 Task: Look for space in Salta, Argentina from 2nd June, 2023 to 9th June, 2023 for 5 adults in price range Rs.7000 to Rs.13000. Place can be shared room with 2 bedrooms having 5 beds and 2 bathrooms. Property type can be flat. Amenities needed are: wifi, heating, . Booking option can be shelf check-in. Required host language is English.
Action: Mouse moved to (396, 80)
Screenshot: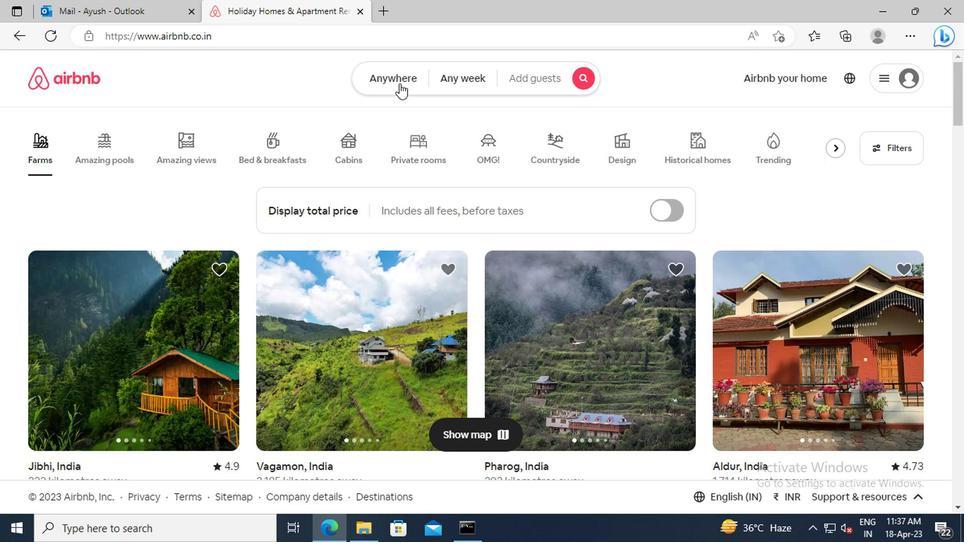 
Action: Mouse pressed left at (396, 80)
Screenshot: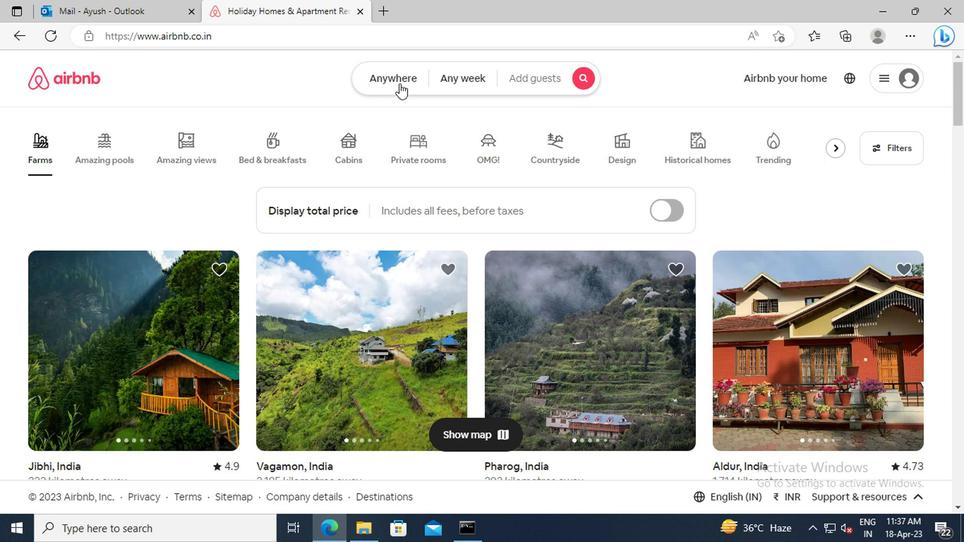 
Action: Mouse moved to (273, 136)
Screenshot: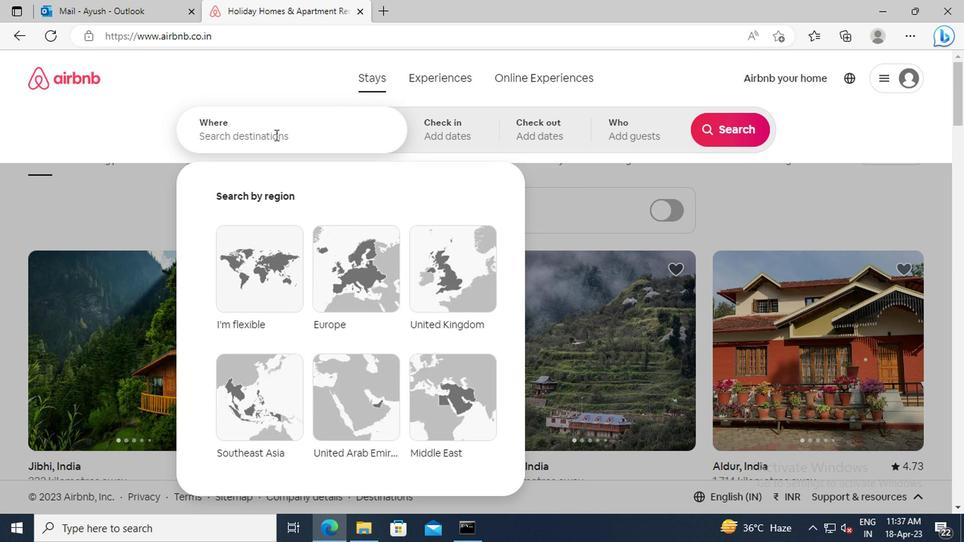 
Action: Mouse pressed left at (273, 136)
Screenshot: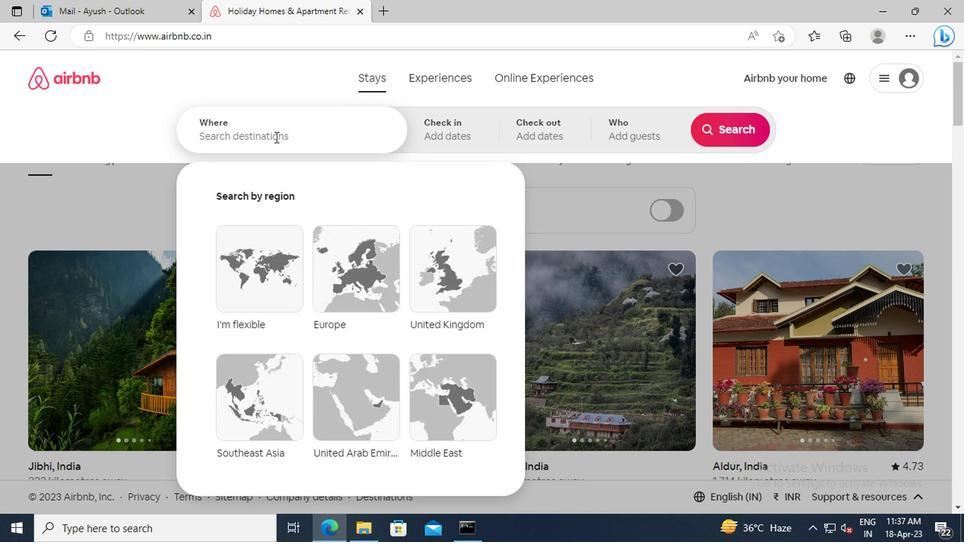 
Action: Key pressed <Key.shift>SALTA,<Key.space><Key.shift_r>ARGENTINA<Key.enter>
Screenshot: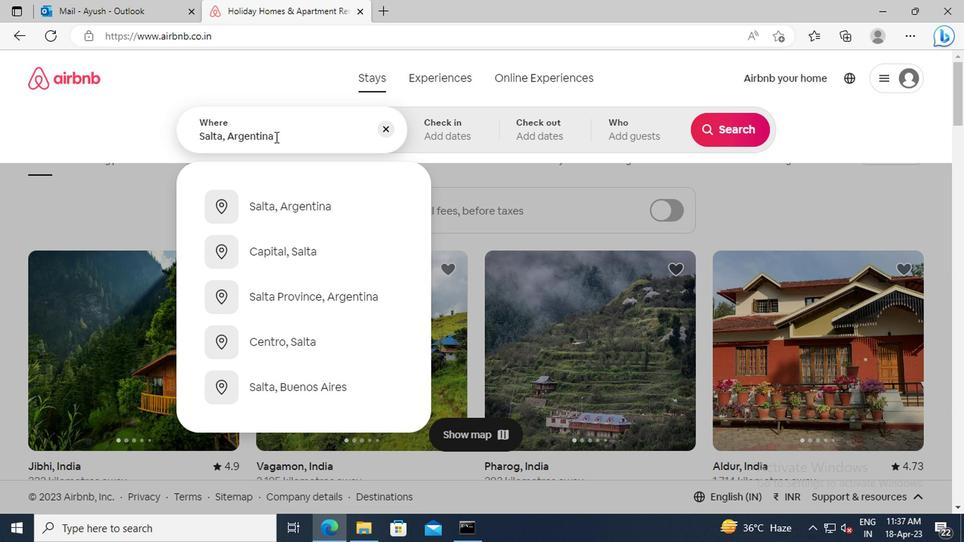 
Action: Mouse moved to (717, 247)
Screenshot: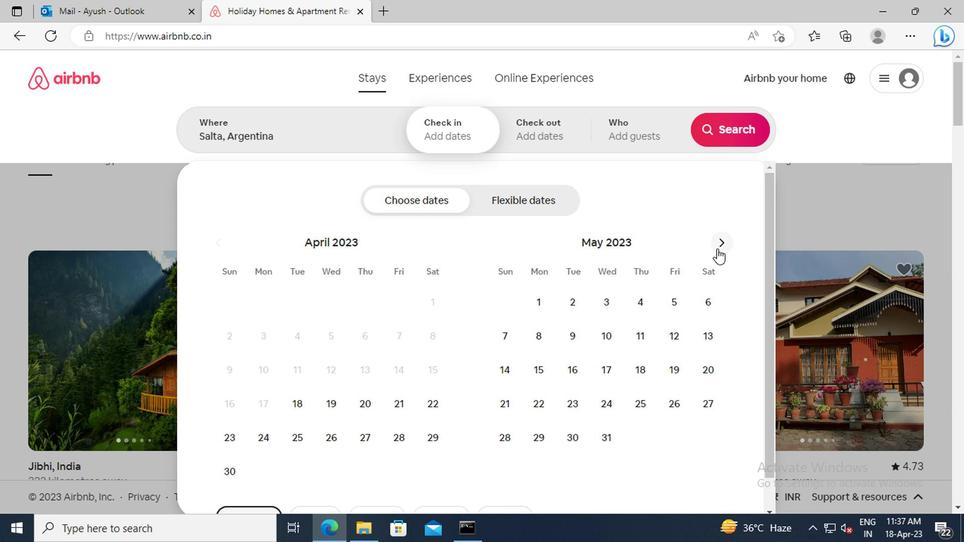 
Action: Mouse pressed left at (717, 247)
Screenshot: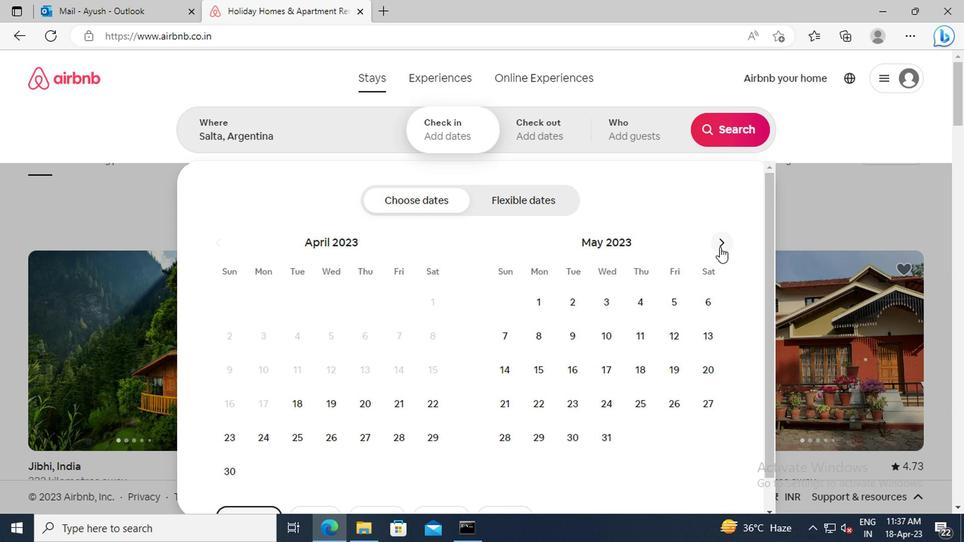 
Action: Mouse moved to (672, 302)
Screenshot: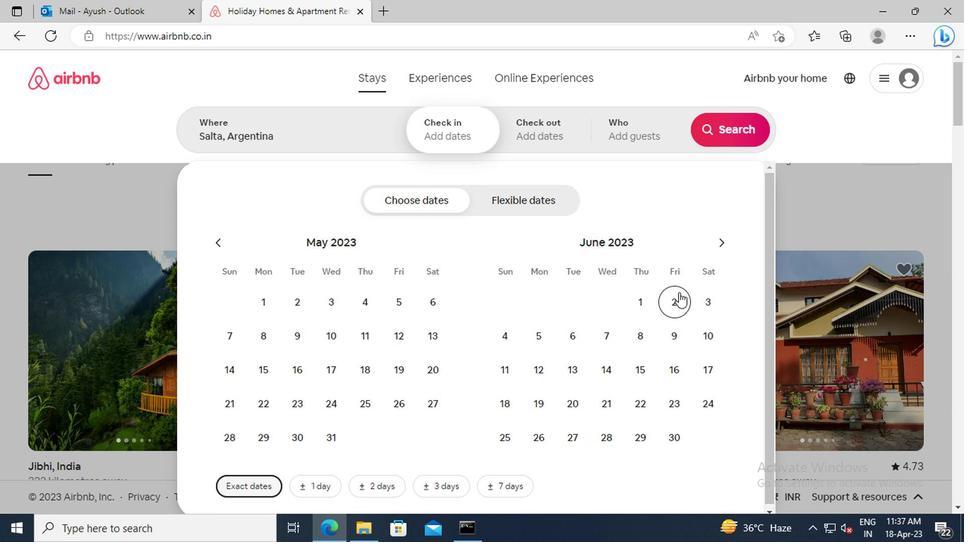 
Action: Mouse pressed left at (672, 302)
Screenshot: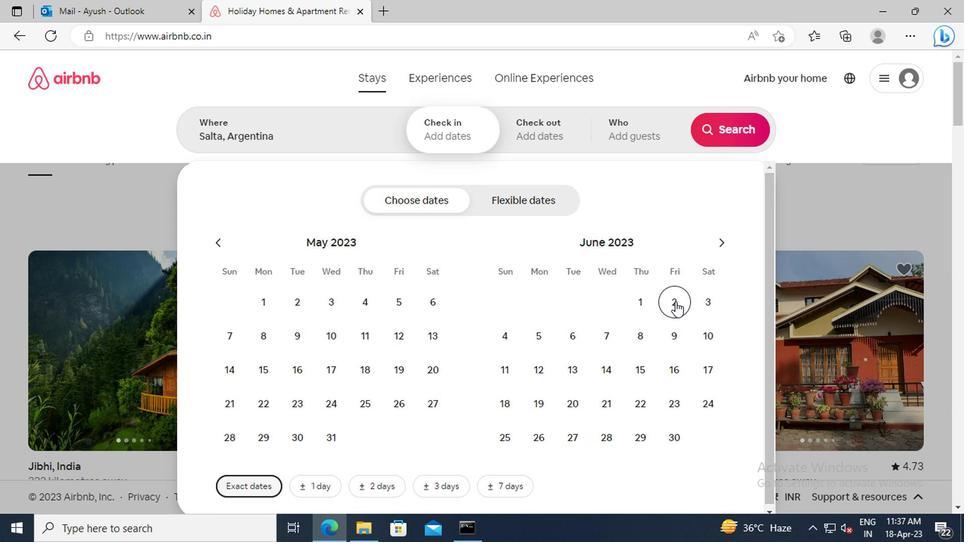 
Action: Mouse moved to (670, 340)
Screenshot: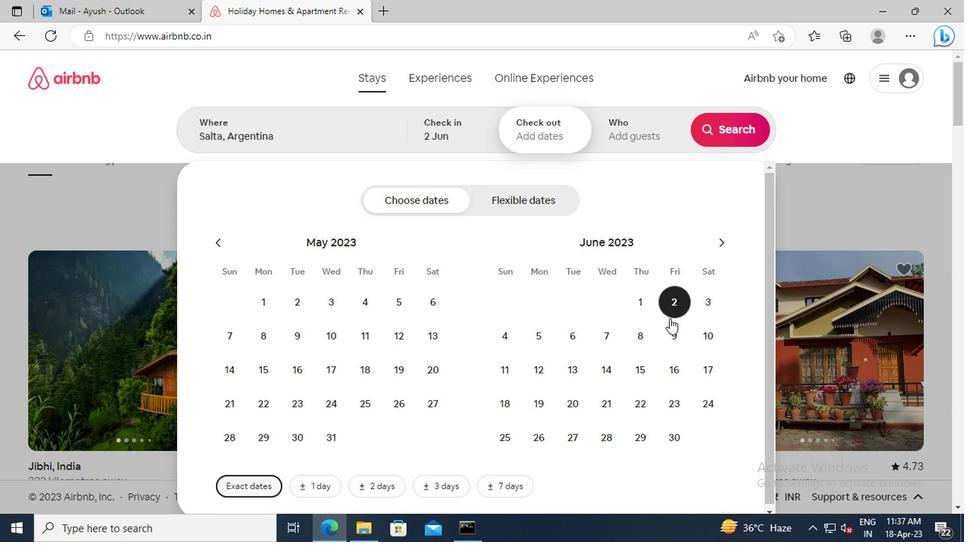 
Action: Mouse pressed left at (670, 340)
Screenshot: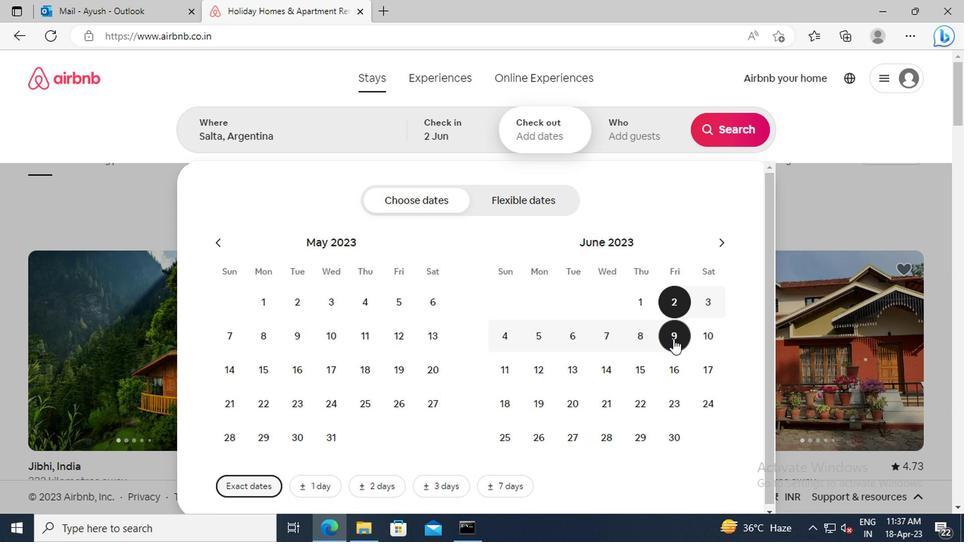 
Action: Mouse moved to (623, 133)
Screenshot: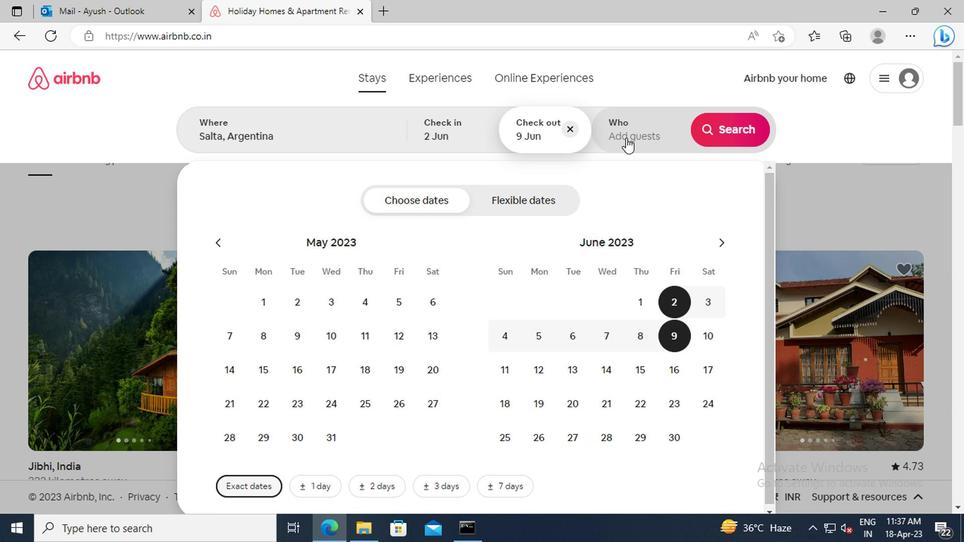 
Action: Mouse pressed left at (623, 133)
Screenshot: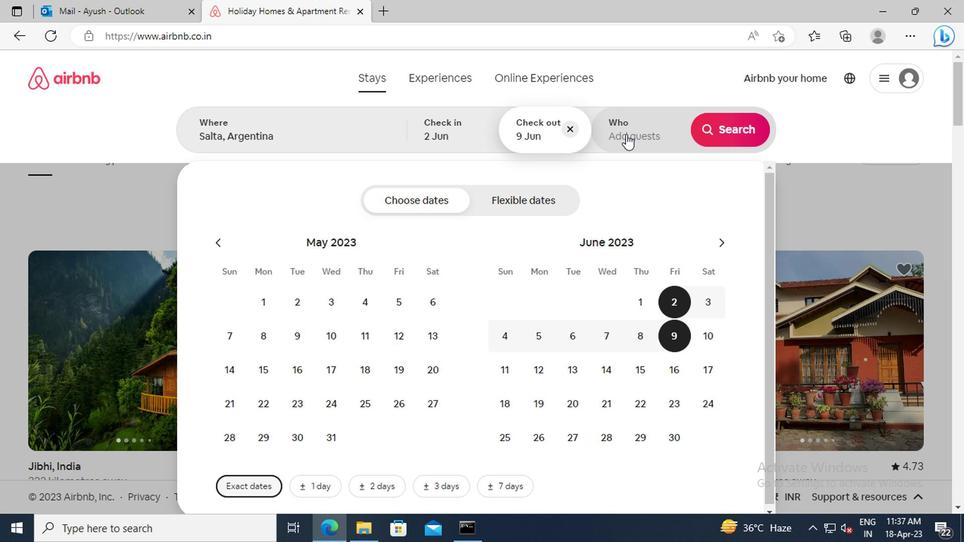 
Action: Mouse moved to (726, 204)
Screenshot: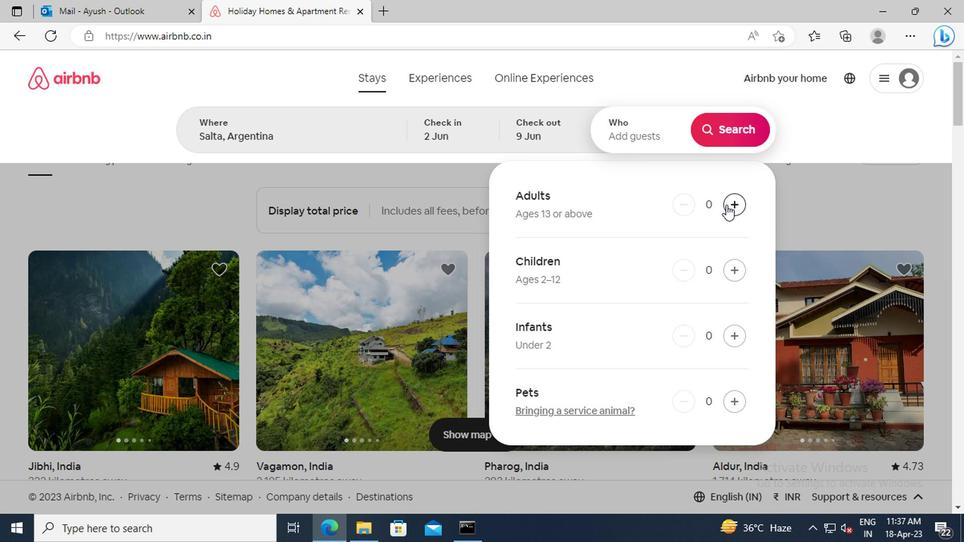 
Action: Mouse pressed left at (726, 204)
Screenshot: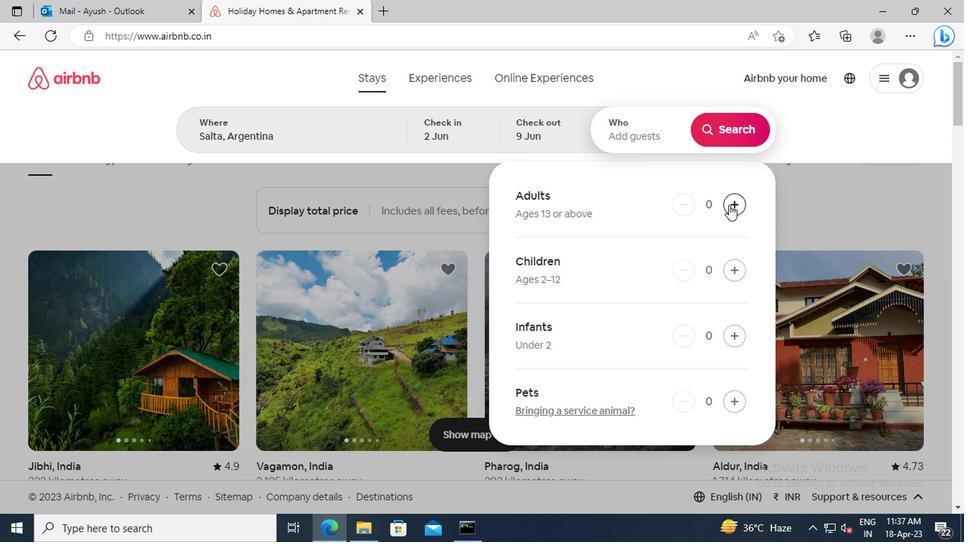 
Action: Mouse pressed left at (726, 204)
Screenshot: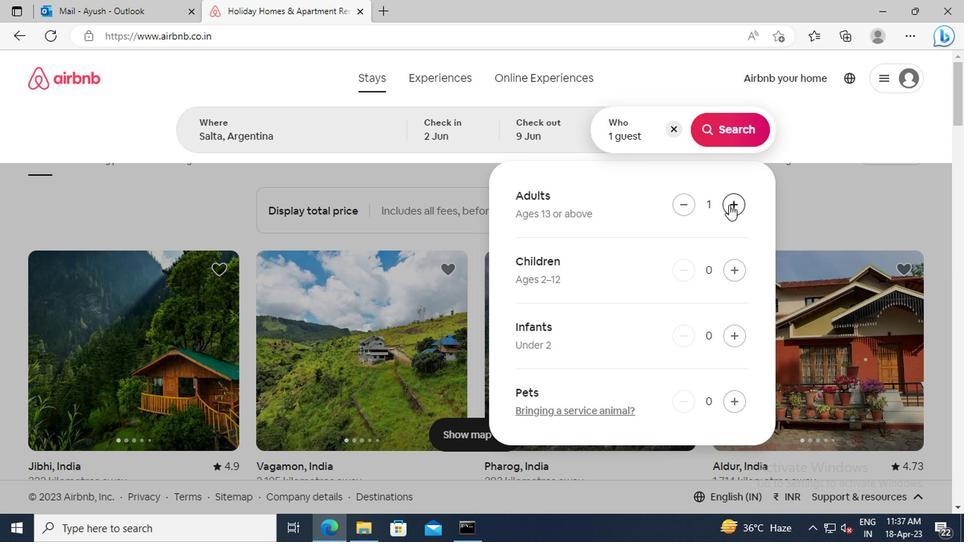 
Action: Mouse pressed left at (726, 204)
Screenshot: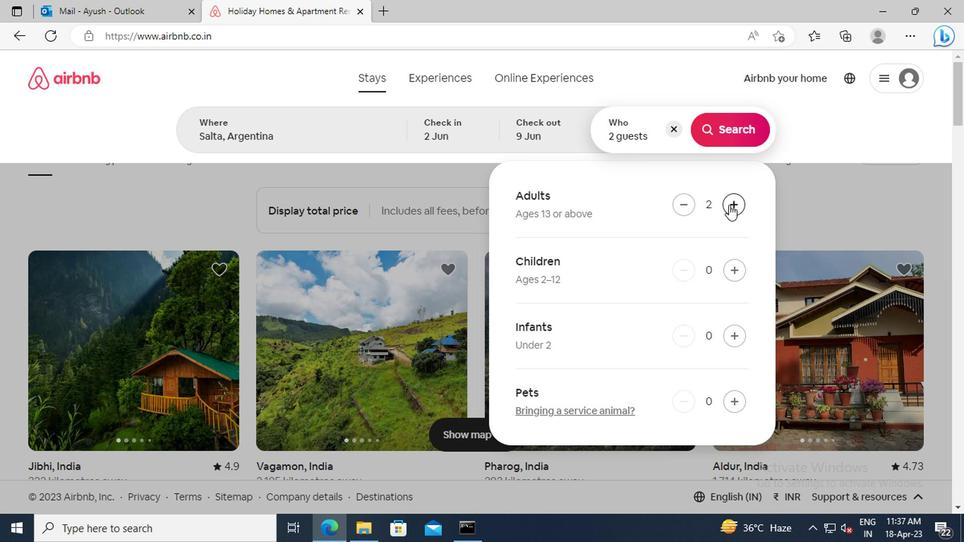 
Action: Mouse pressed left at (726, 204)
Screenshot: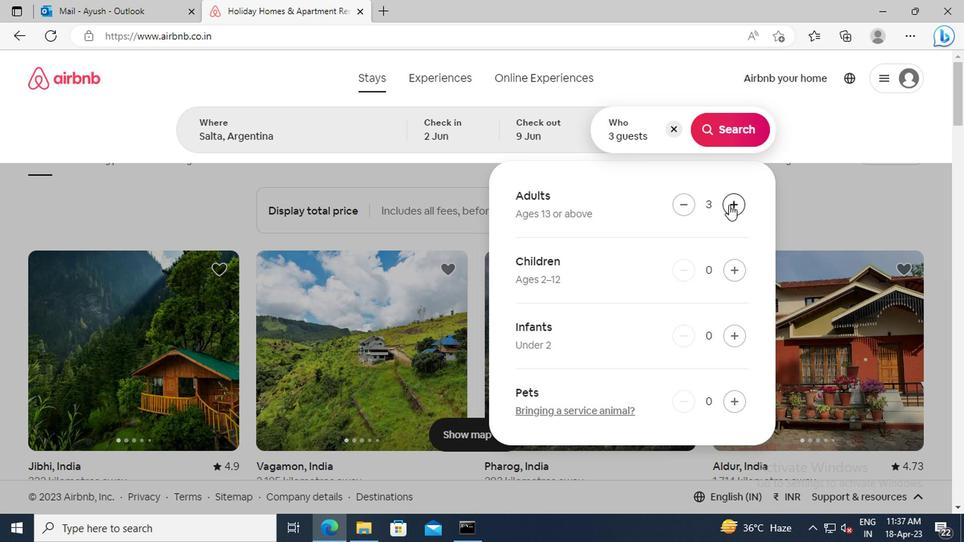 
Action: Mouse pressed left at (726, 204)
Screenshot: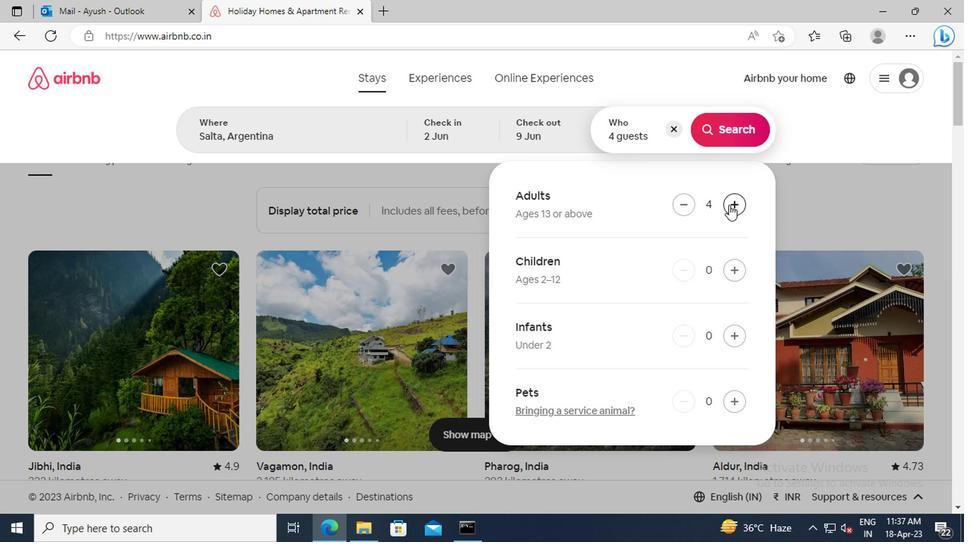 
Action: Mouse moved to (721, 129)
Screenshot: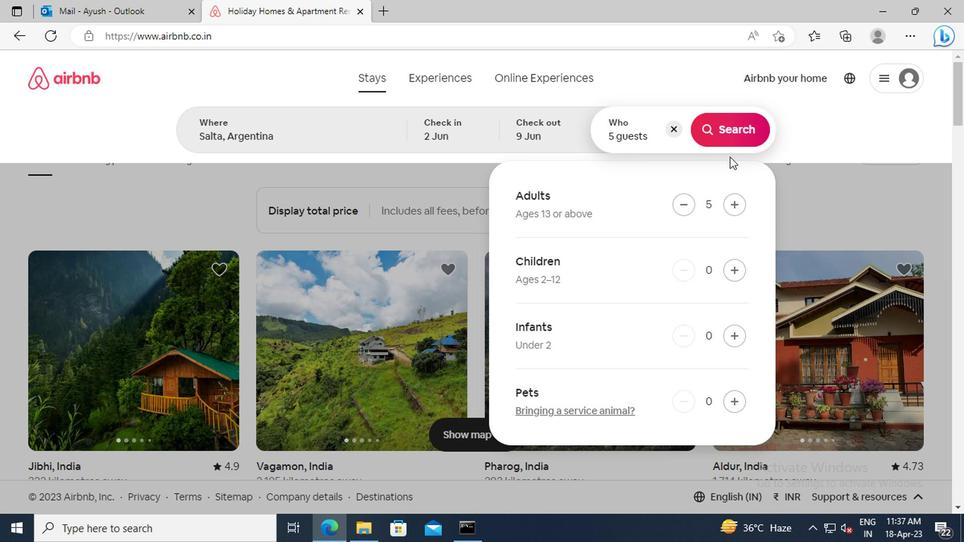 
Action: Mouse pressed left at (721, 129)
Screenshot: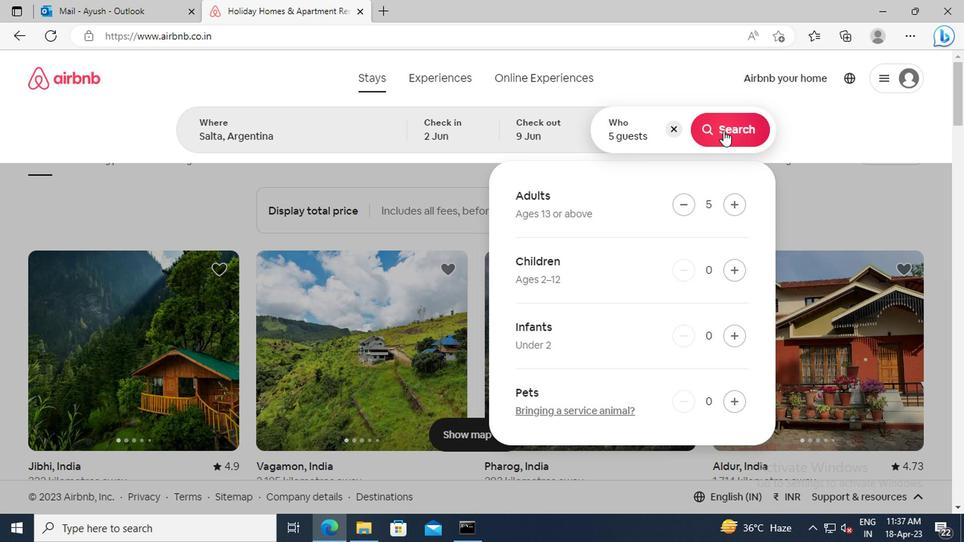 
Action: Mouse moved to (894, 134)
Screenshot: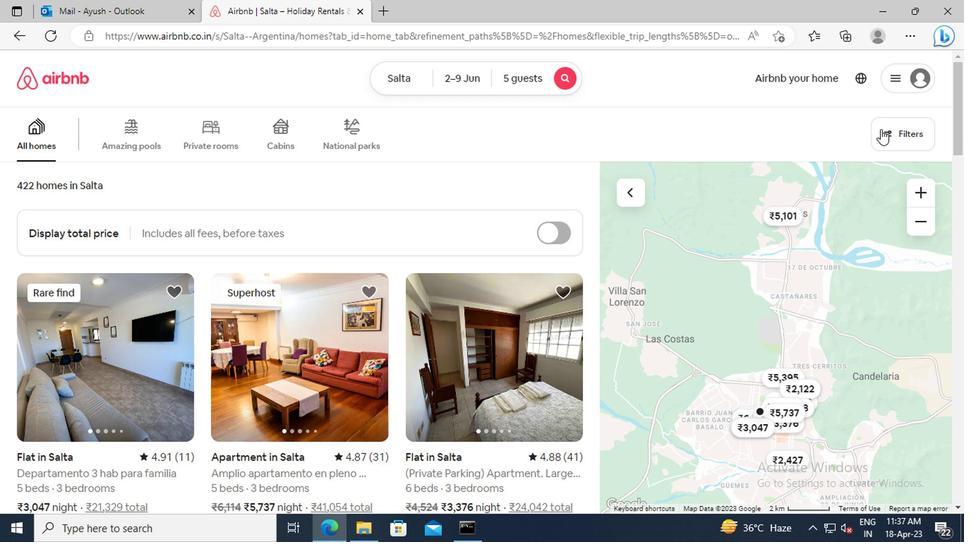 
Action: Mouse pressed left at (894, 134)
Screenshot: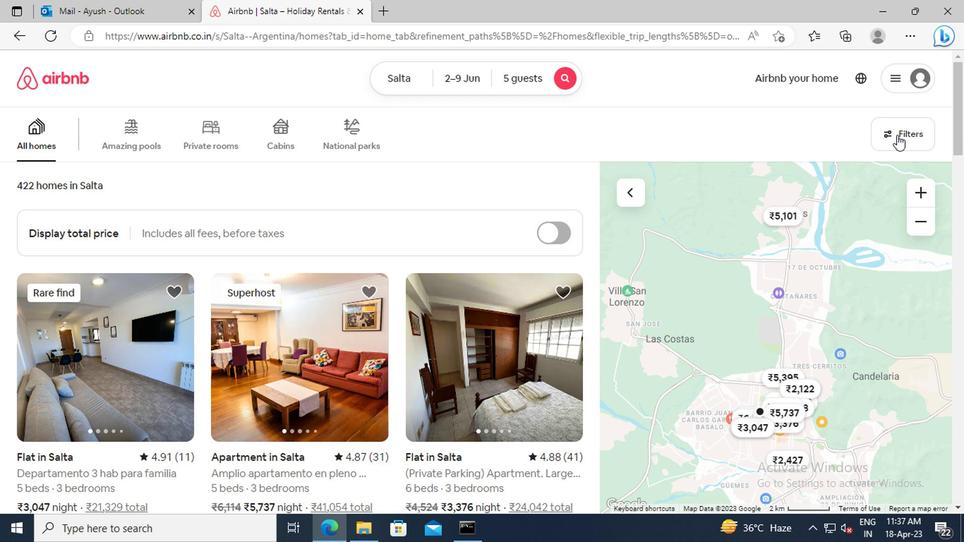 
Action: Mouse moved to (290, 316)
Screenshot: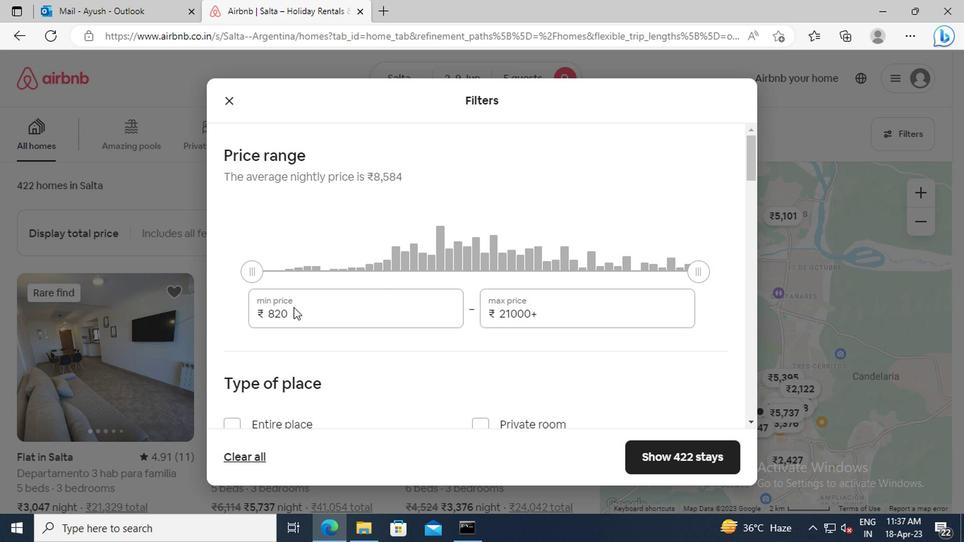 
Action: Mouse pressed left at (290, 316)
Screenshot: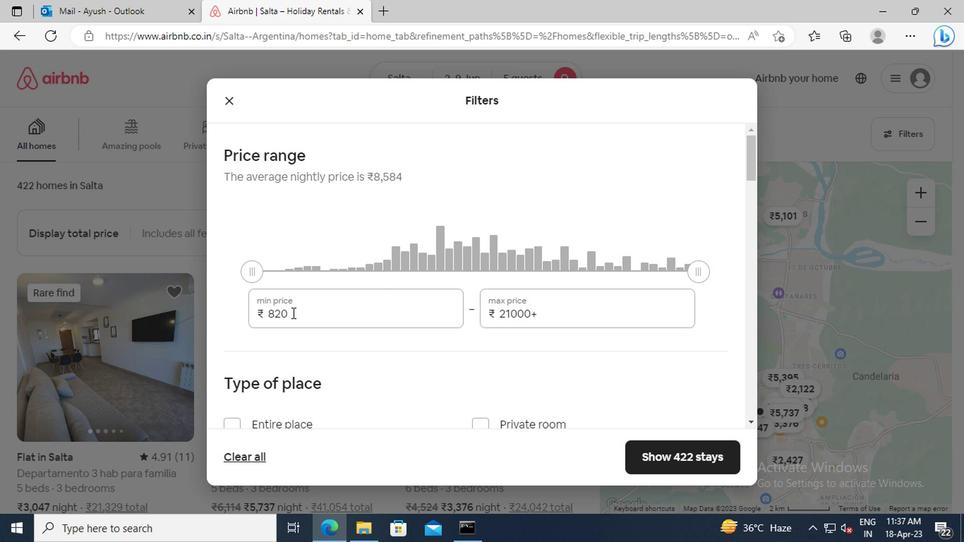 
Action: Key pressed <Key.backspace><Key.backspace><Key.backspace>7000<Key.tab><Key.delete>13000
Screenshot: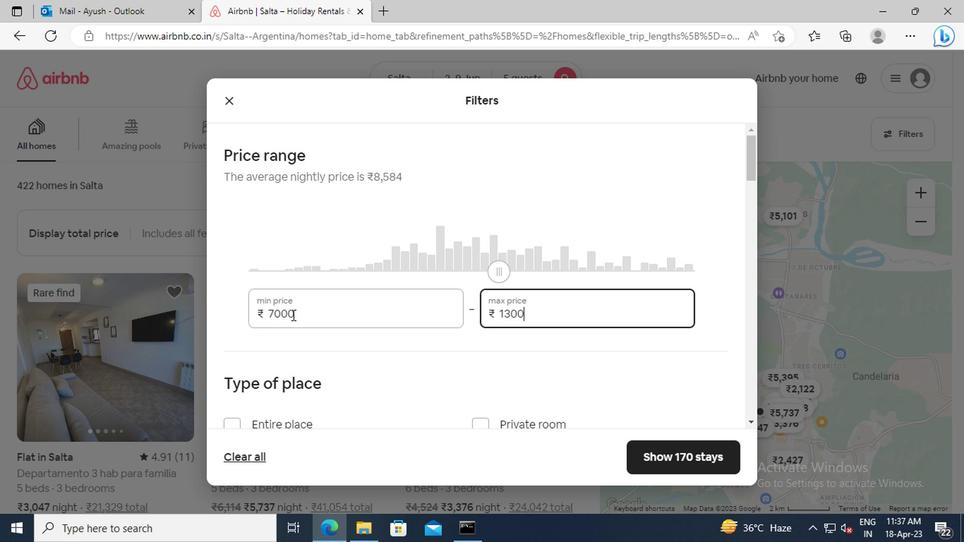 
Action: Mouse scrolled (290, 315) with delta (0, -1)
Screenshot: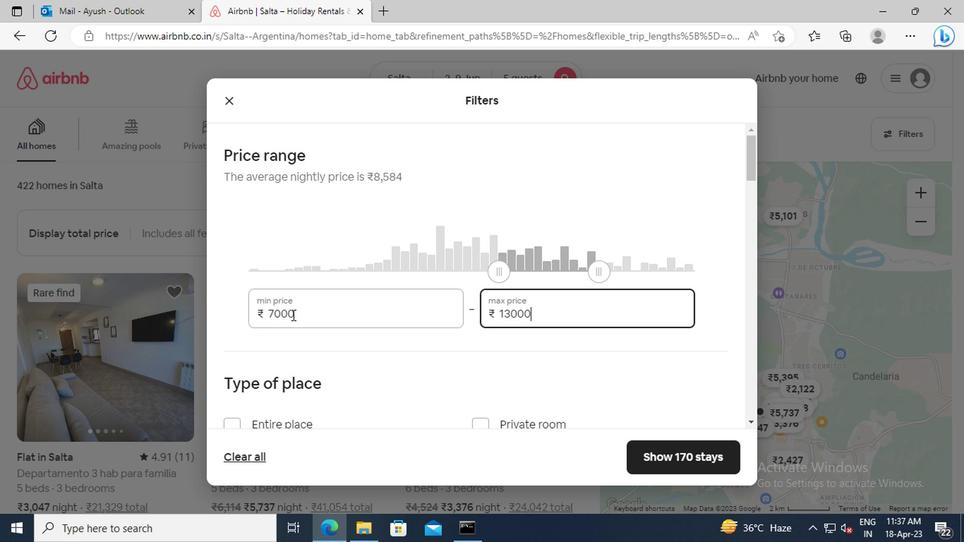 
Action: Mouse scrolled (290, 315) with delta (0, -1)
Screenshot: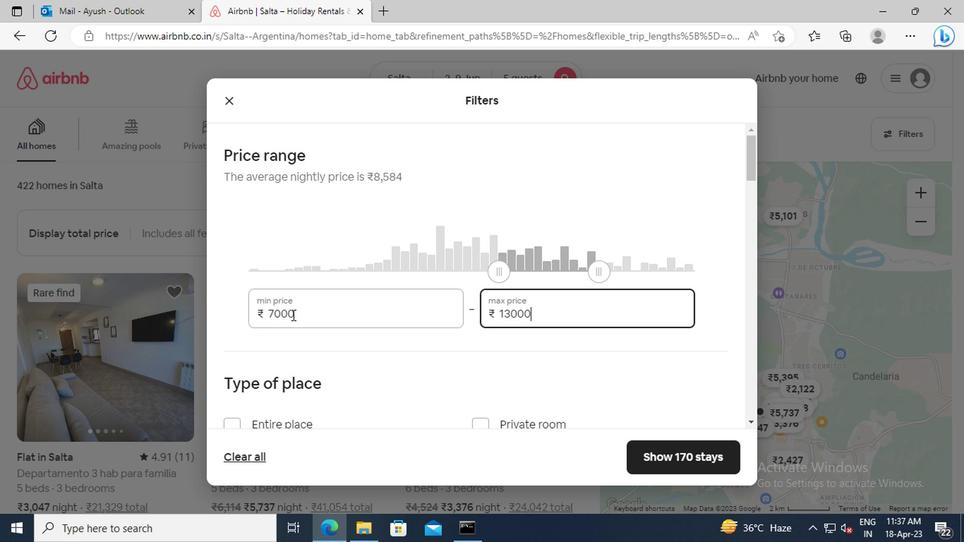 
Action: Mouse moved to (314, 290)
Screenshot: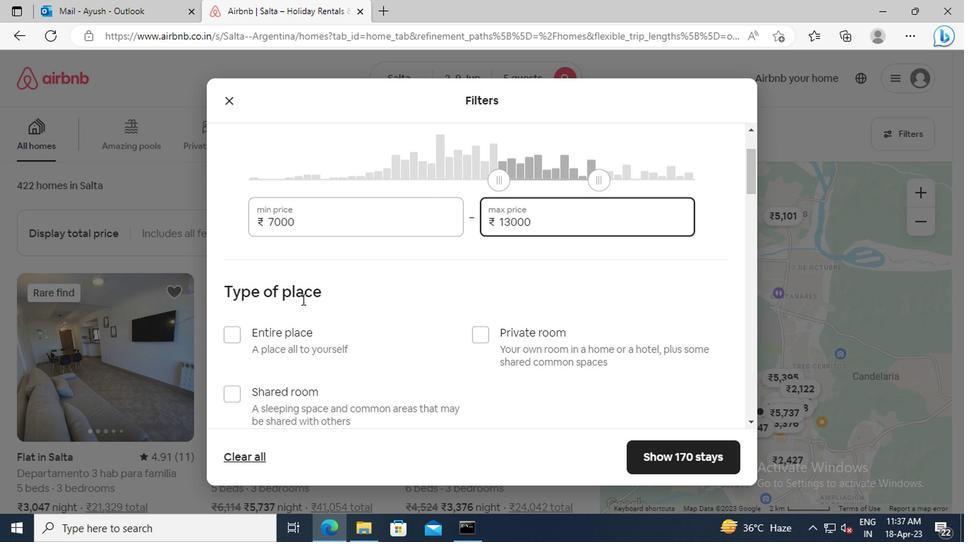 
Action: Mouse scrolled (314, 289) with delta (0, 0)
Screenshot: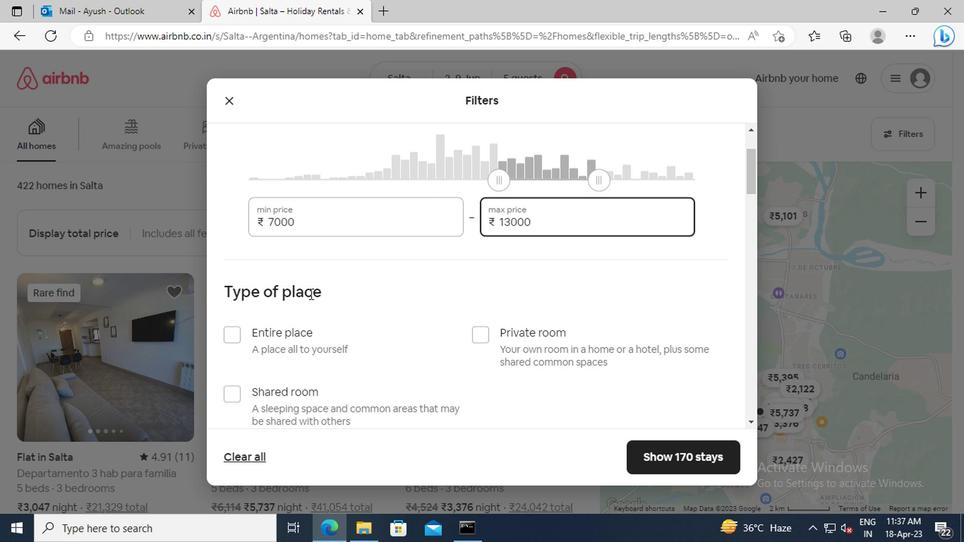 
Action: Mouse moved to (231, 347)
Screenshot: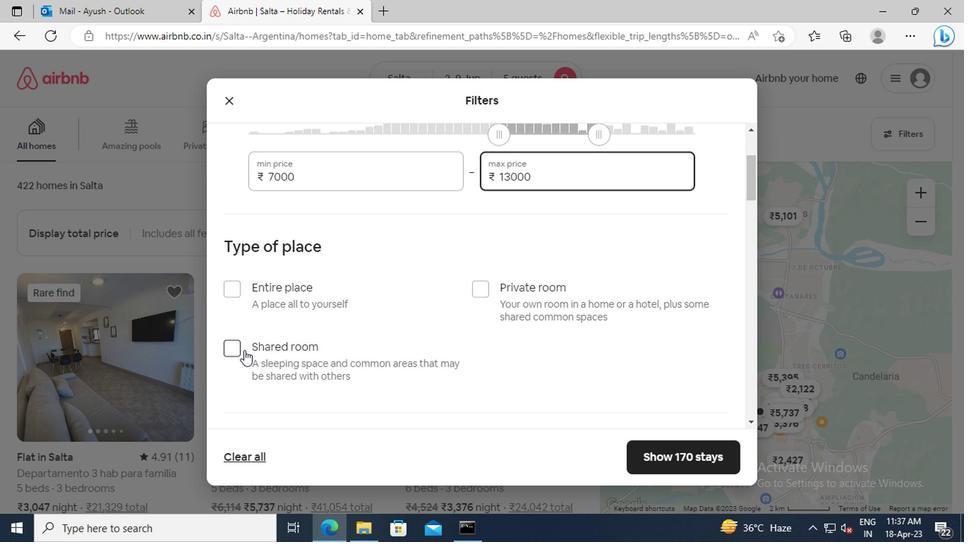 
Action: Mouse pressed left at (231, 347)
Screenshot: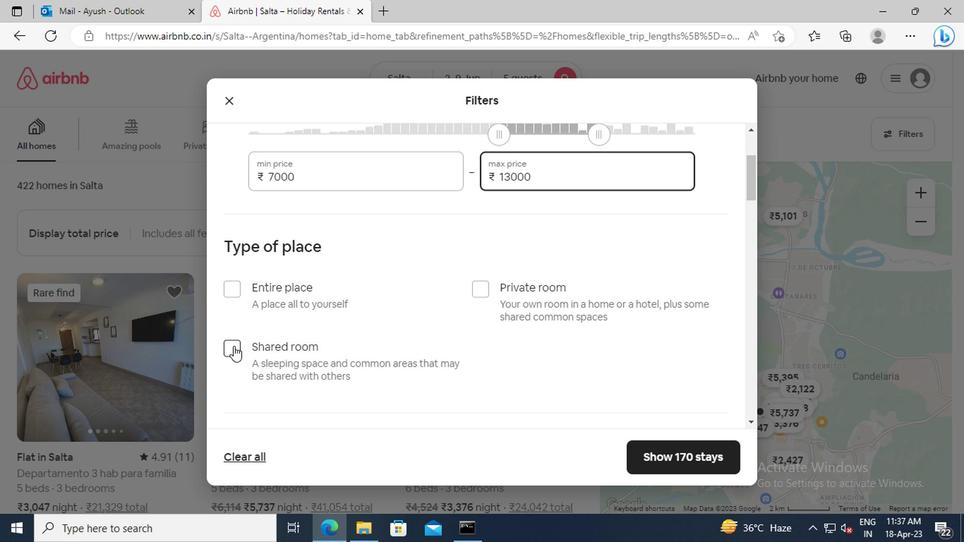 
Action: Mouse moved to (390, 284)
Screenshot: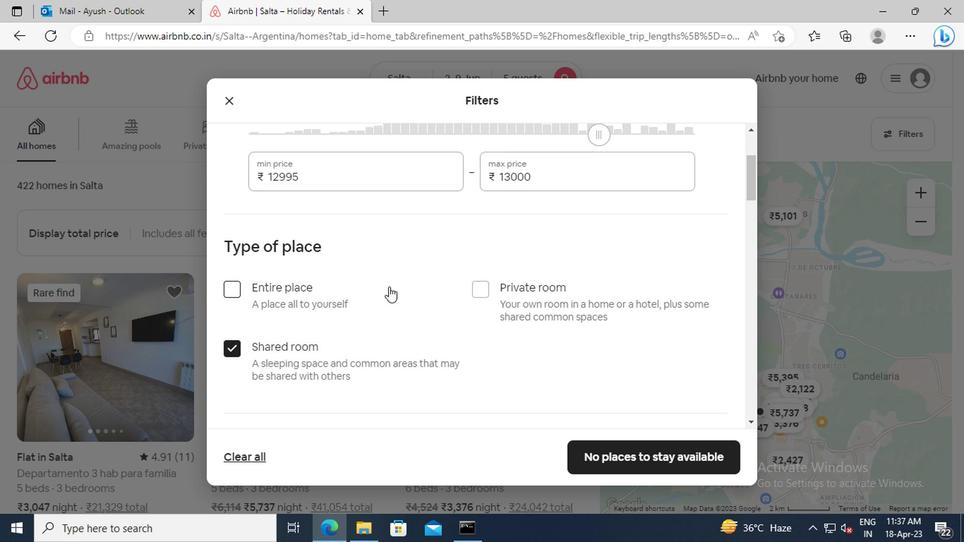 
Action: Mouse scrolled (390, 283) with delta (0, -1)
Screenshot: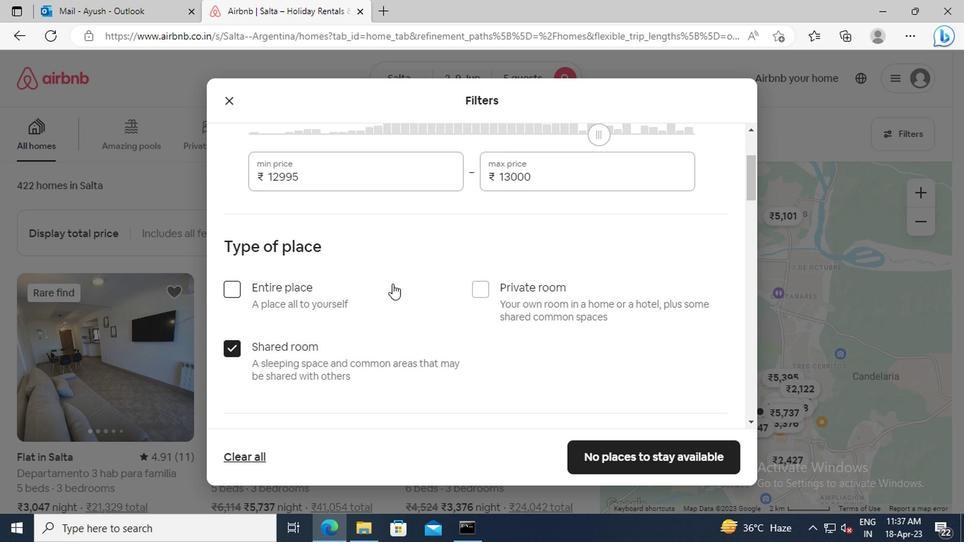 
Action: Mouse scrolled (390, 283) with delta (0, -1)
Screenshot: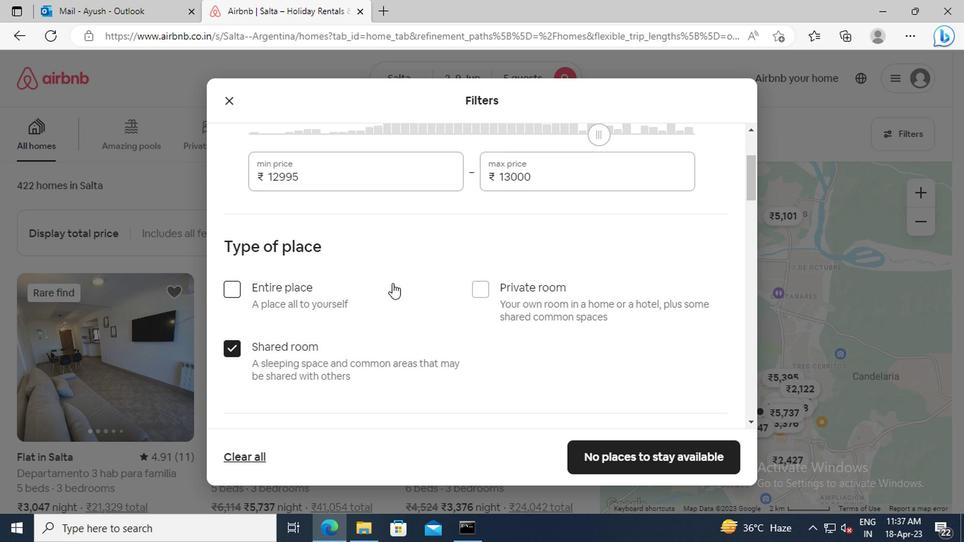 
Action: Mouse moved to (411, 244)
Screenshot: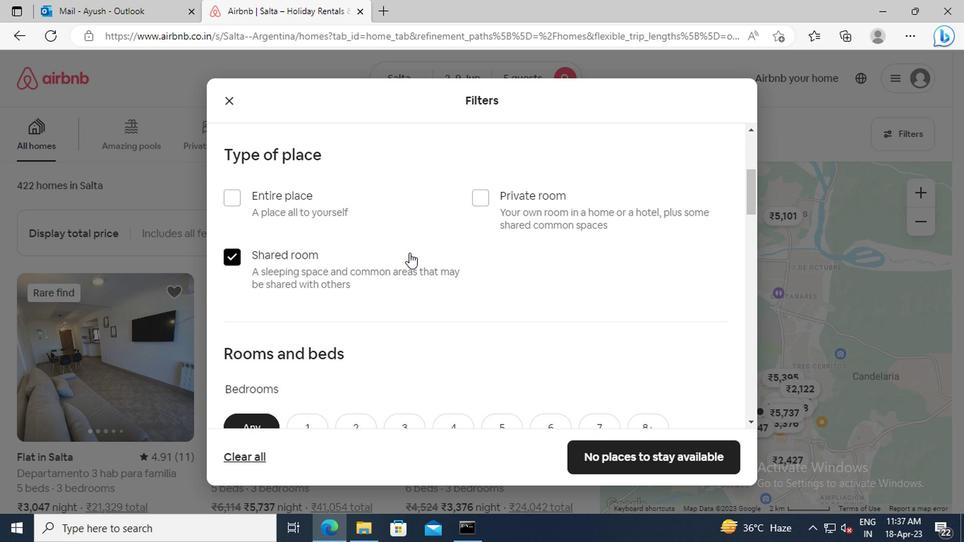 
Action: Mouse scrolled (411, 244) with delta (0, 0)
Screenshot: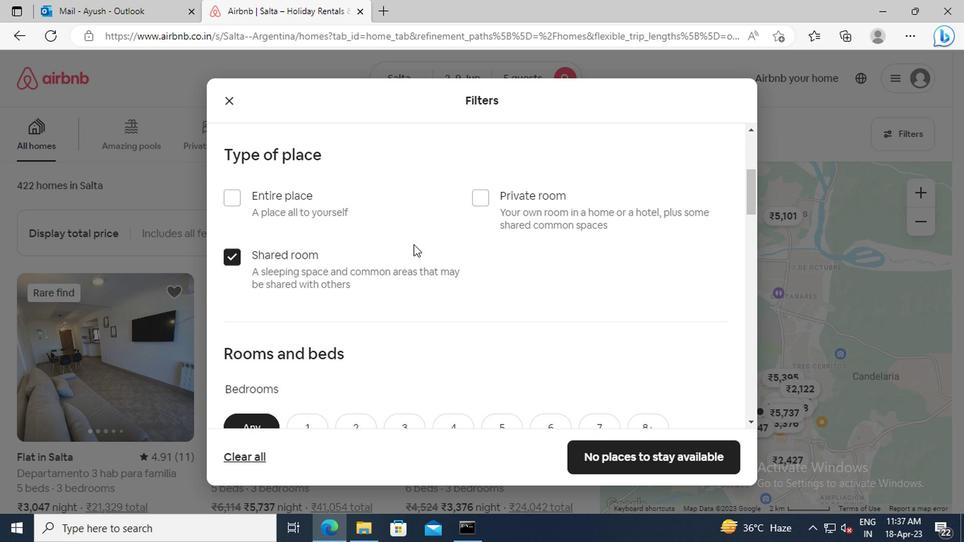 
Action: Mouse moved to (412, 232)
Screenshot: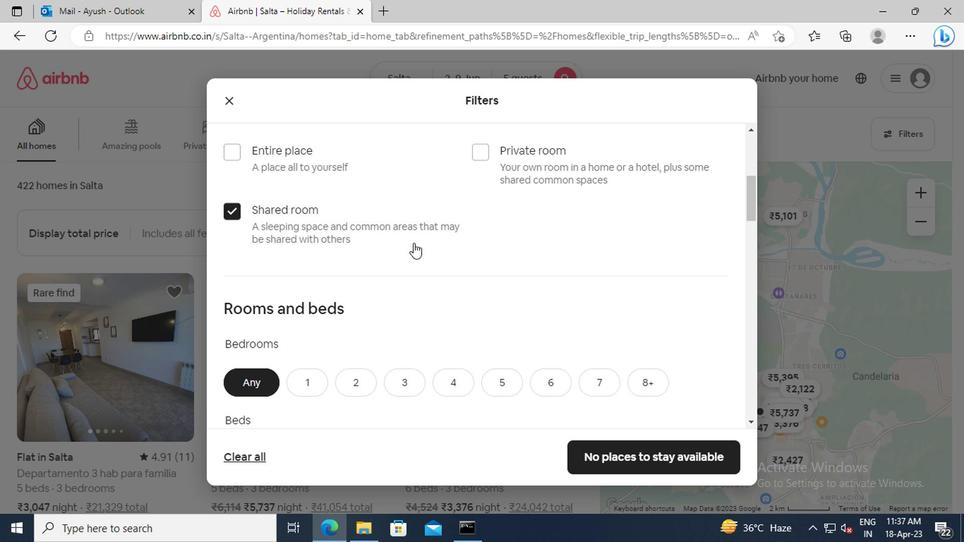 
Action: Mouse scrolled (412, 231) with delta (0, 0)
Screenshot: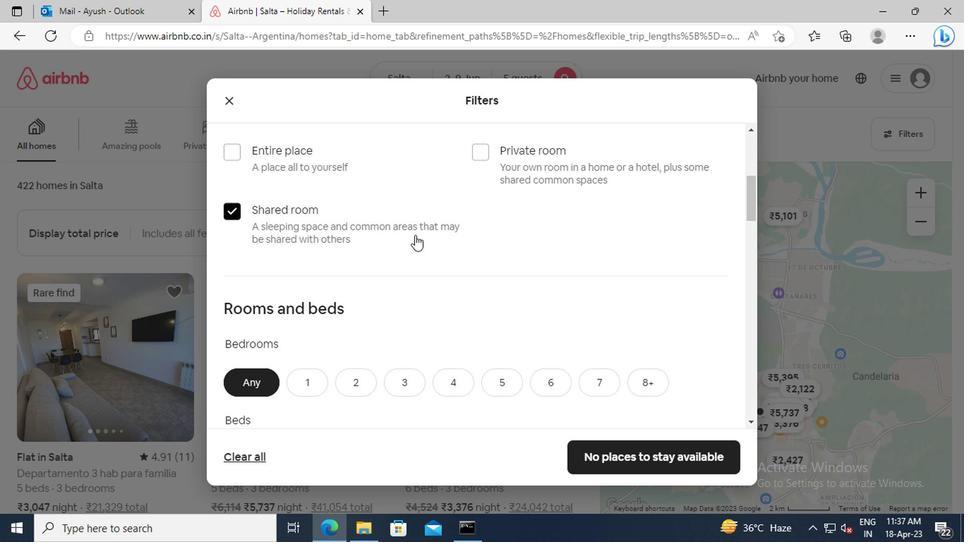 
Action: Mouse scrolled (412, 231) with delta (0, 0)
Screenshot: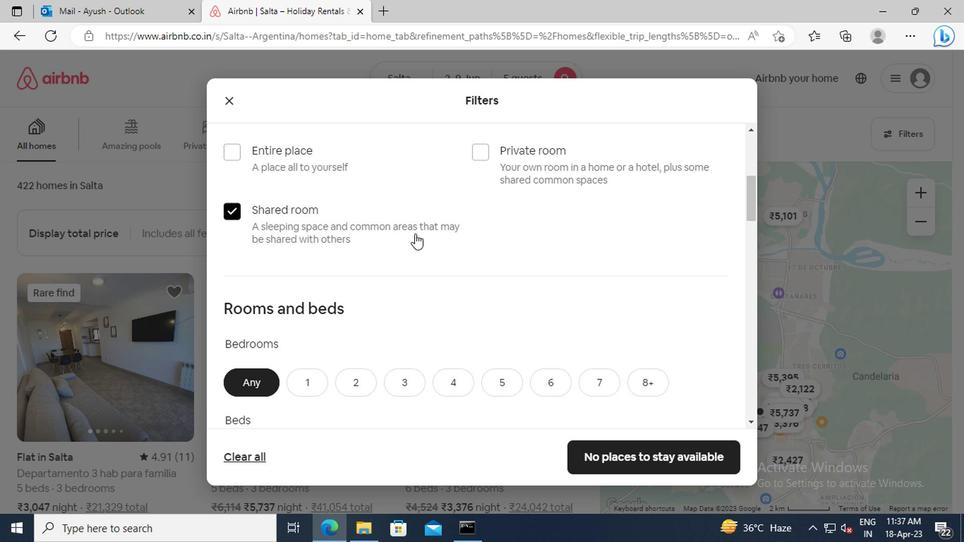 
Action: Mouse moved to (360, 289)
Screenshot: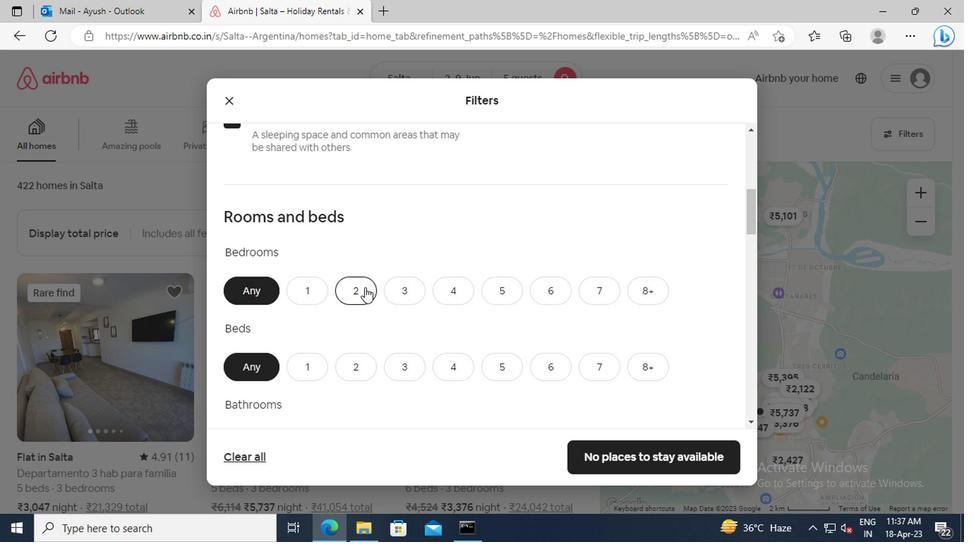 
Action: Mouse pressed left at (360, 289)
Screenshot: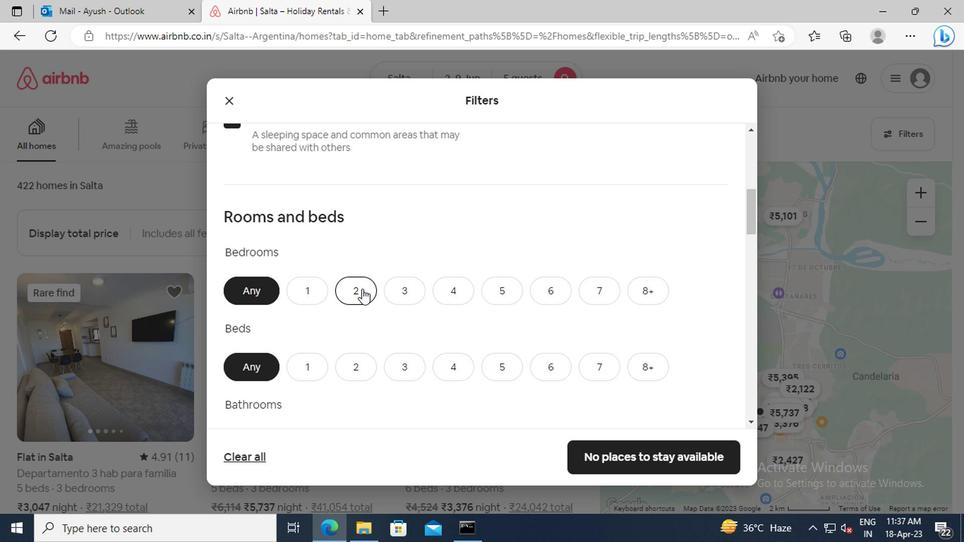 
Action: Mouse moved to (379, 328)
Screenshot: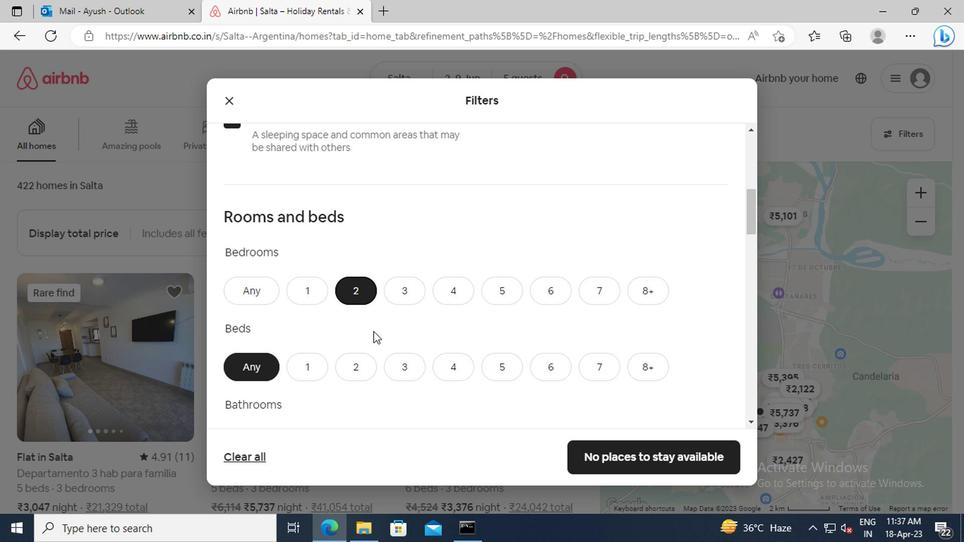 
Action: Mouse scrolled (379, 327) with delta (0, -1)
Screenshot: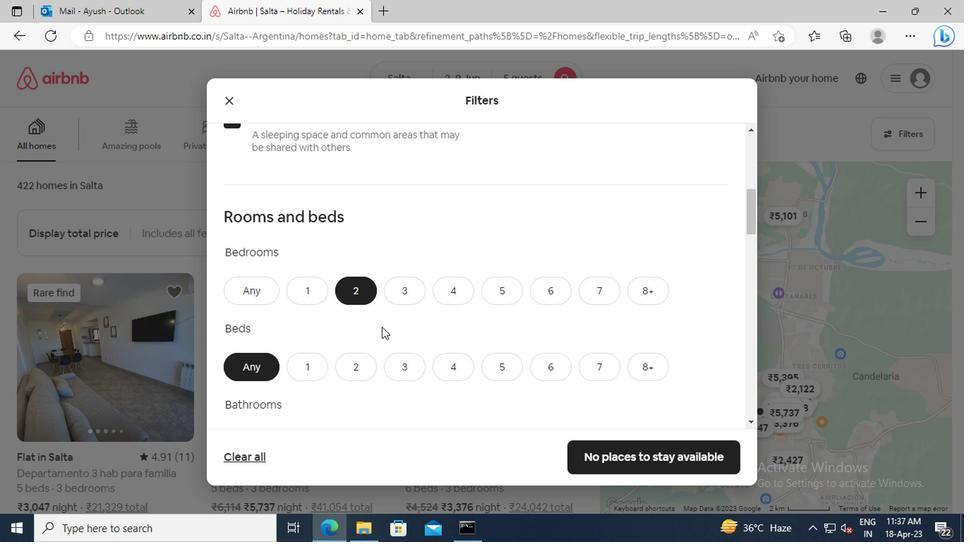 
Action: Mouse moved to (503, 327)
Screenshot: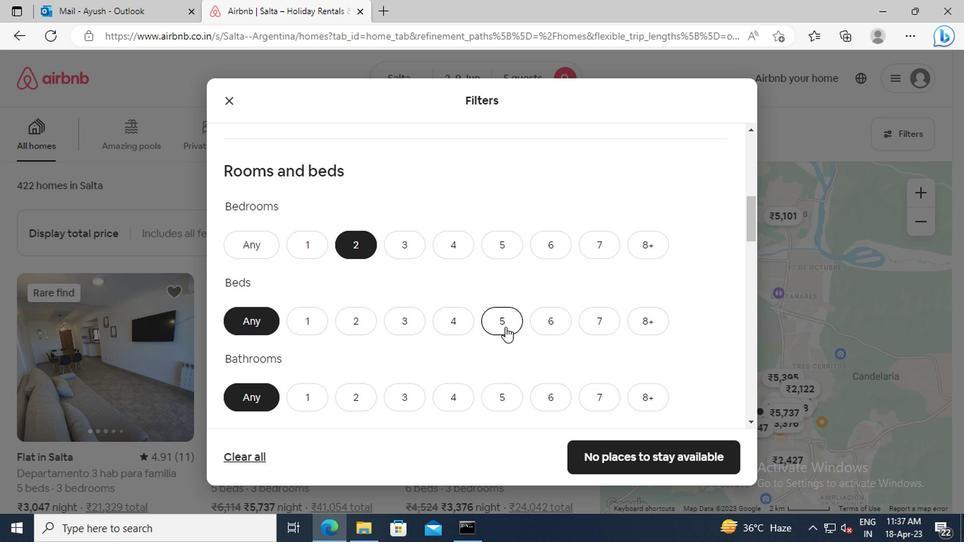 
Action: Mouse pressed left at (503, 327)
Screenshot: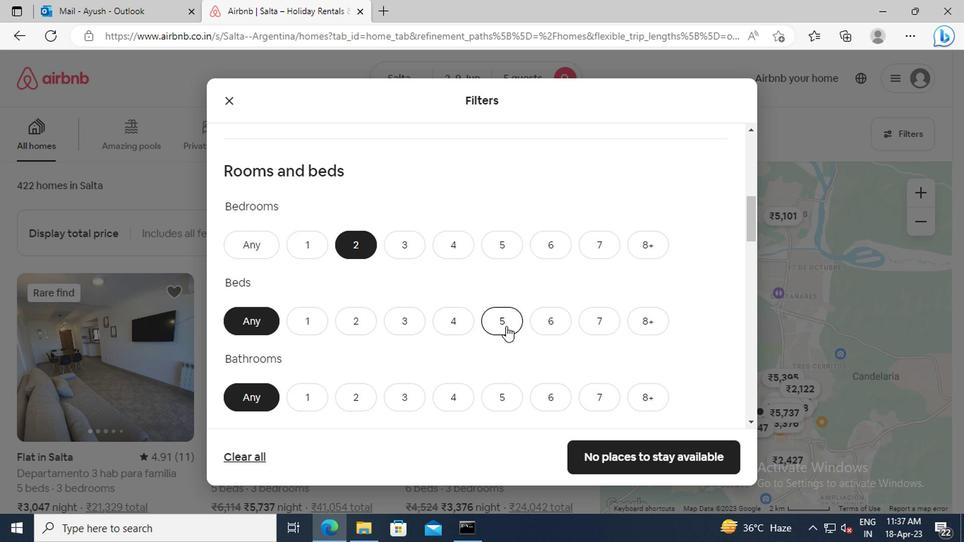 
Action: Mouse moved to (360, 322)
Screenshot: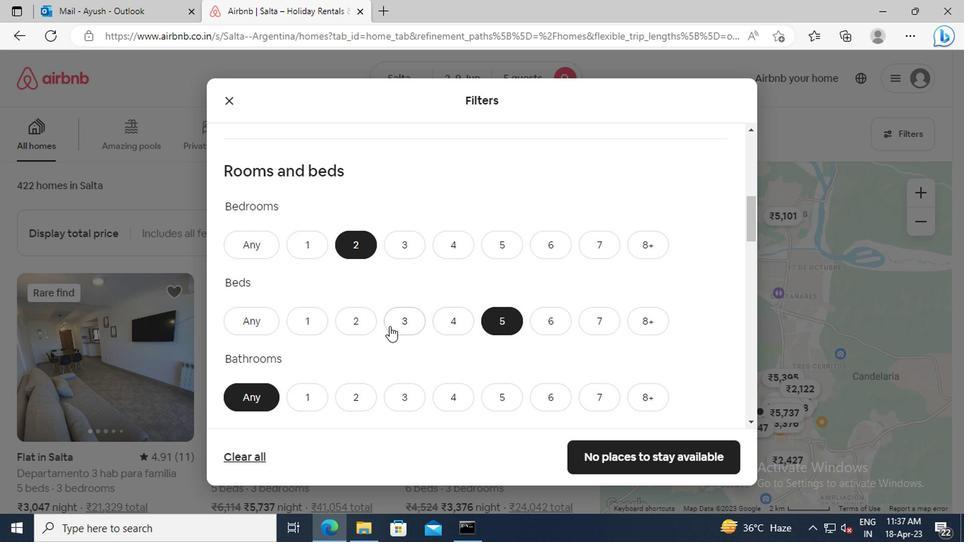 
Action: Mouse scrolled (360, 321) with delta (0, 0)
Screenshot: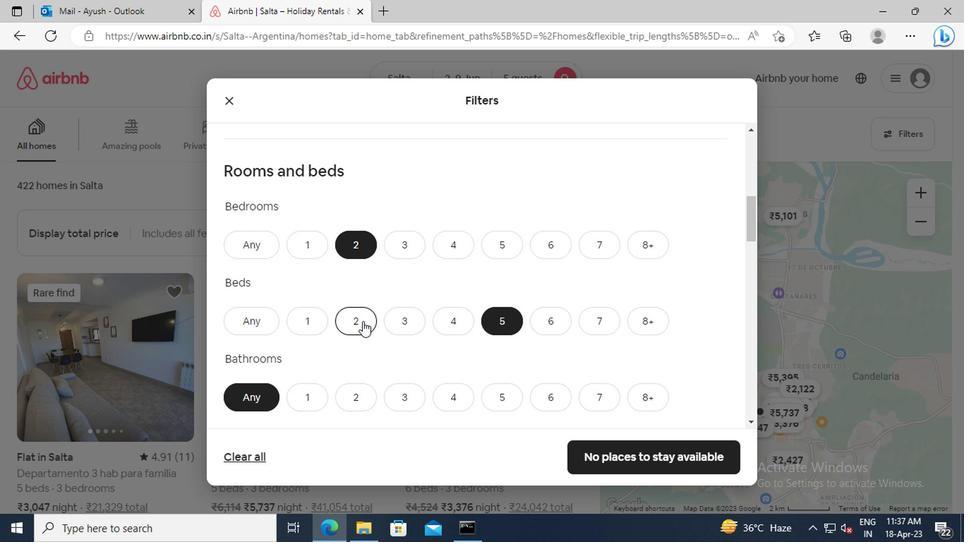 
Action: Mouse scrolled (360, 321) with delta (0, 0)
Screenshot: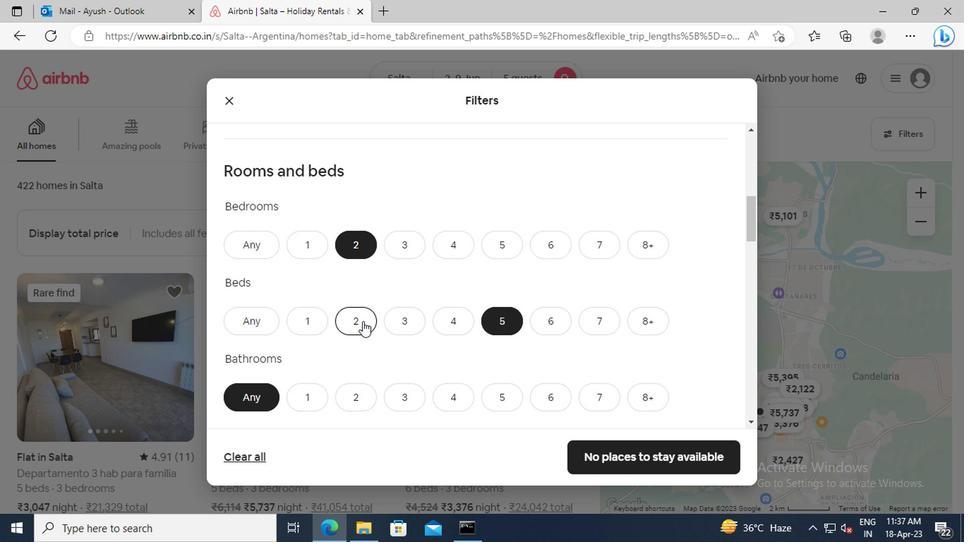 
Action: Mouse moved to (349, 311)
Screenshot: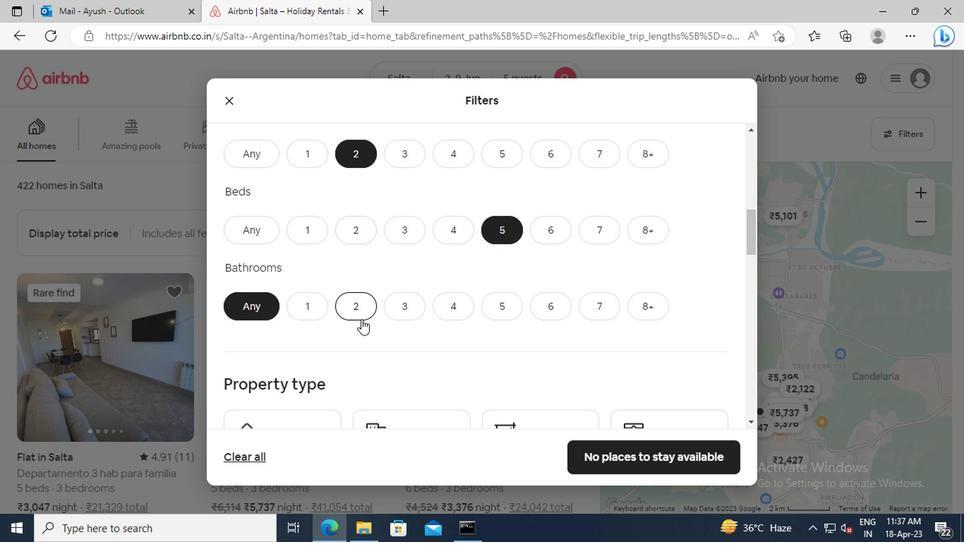 
Action: Mouse pressed left at (349, 311)
Screenshot: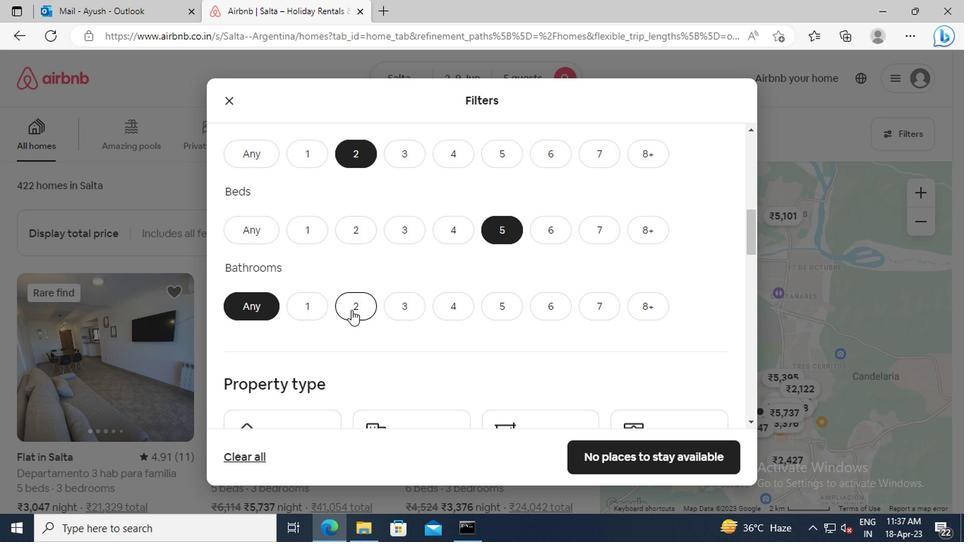 
Action: Mouse scrolled (349, 310) with delta (0, -1)
Screenshot: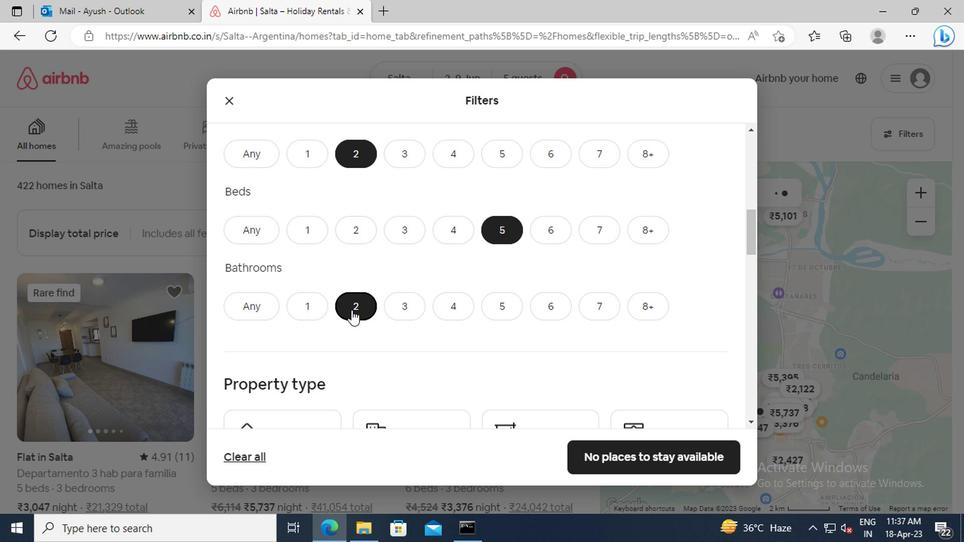
Action: Mouse scrolled (349, 310) with delta (0, -1)
Screenshot: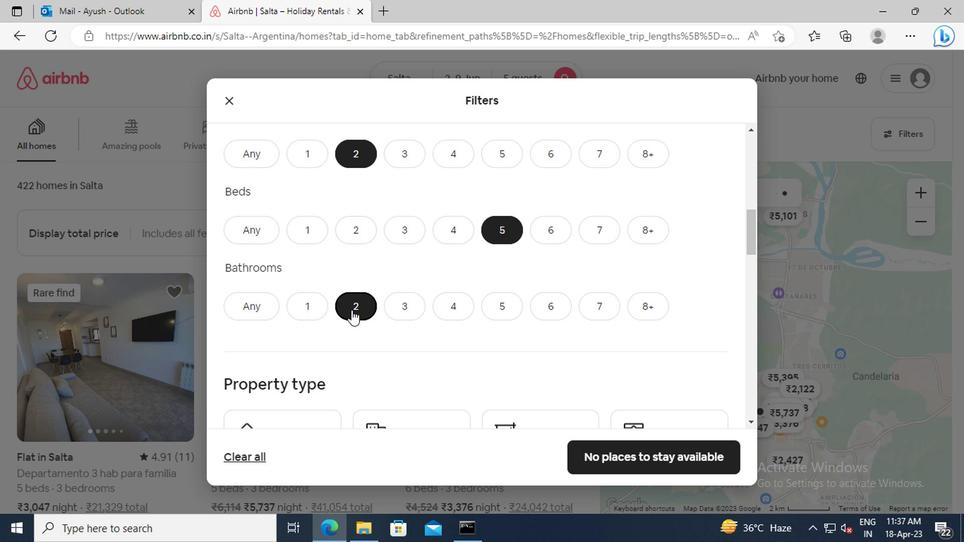 
Action: Mouse moved to (354, 293)
Screenshot: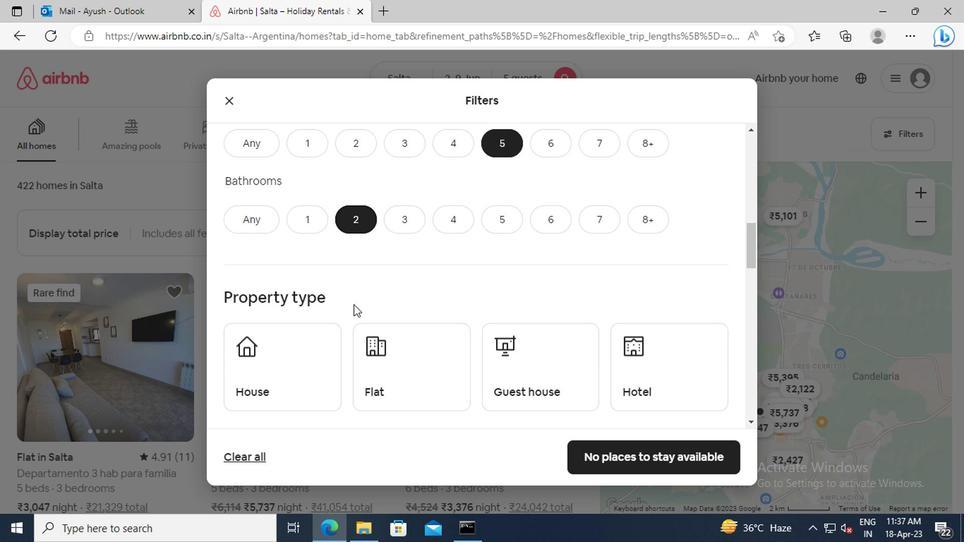
Action: Mouse scrolled (354, 293) with delta (0, 0)
Screenshot: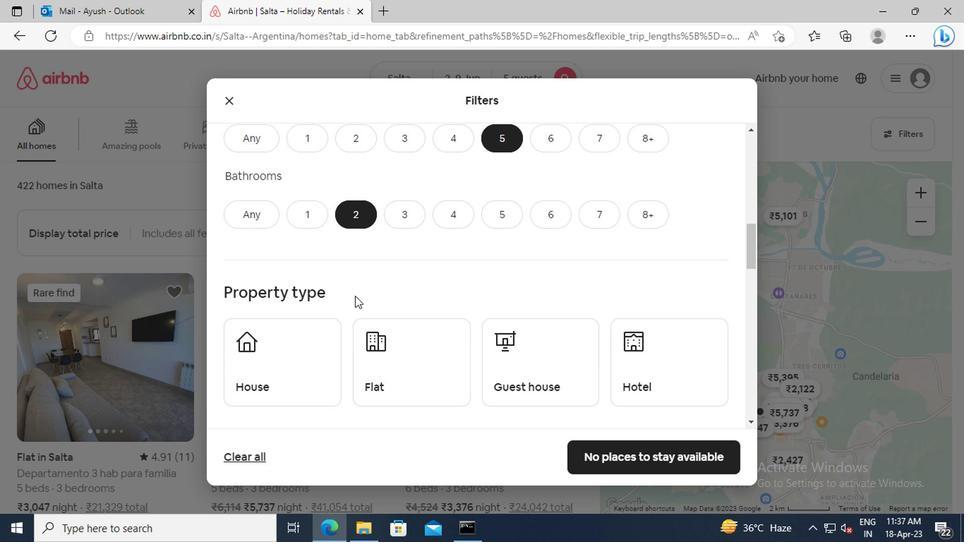 
Action: Mouse moved to (387, 312)
Screenshot: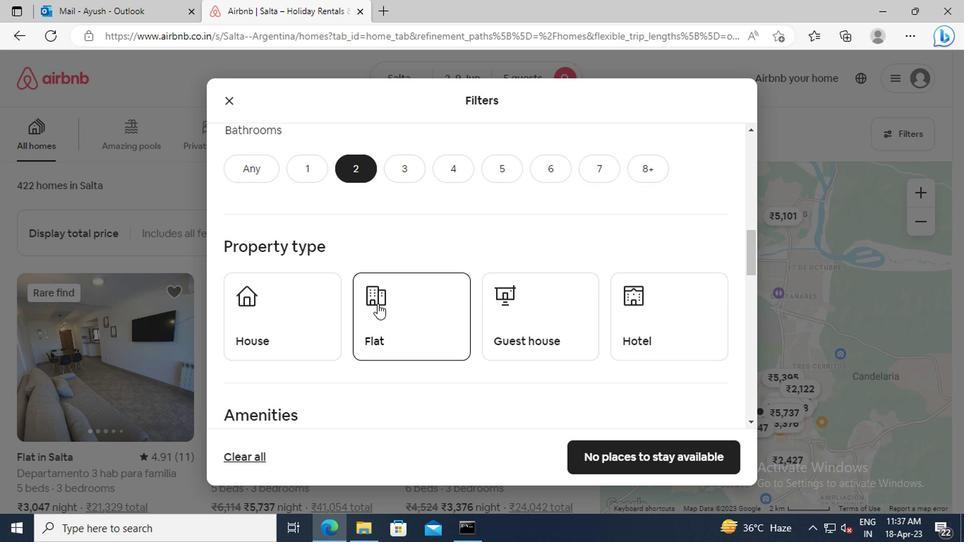 
Action: Mouse pressed left at (387, 312)
Screenshot: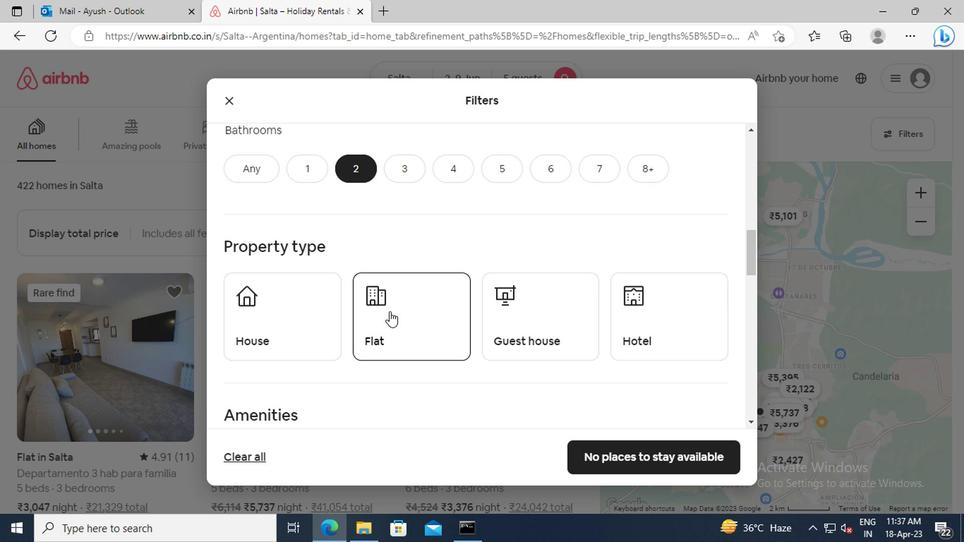 
Action: Mouse moved to (384, 291)
Screenshot: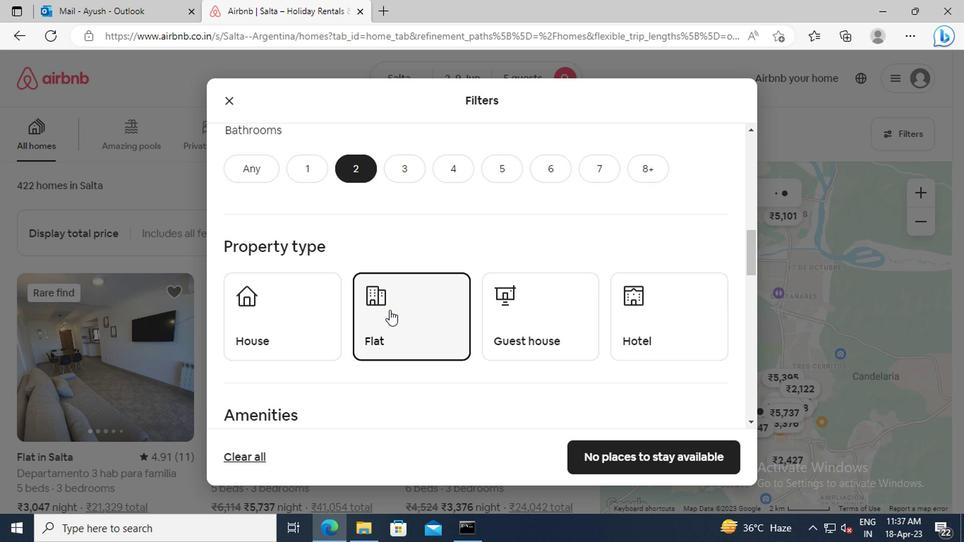 
Action: Mouse scrolled (384, 291) with delta (0, 0)
Screenshot: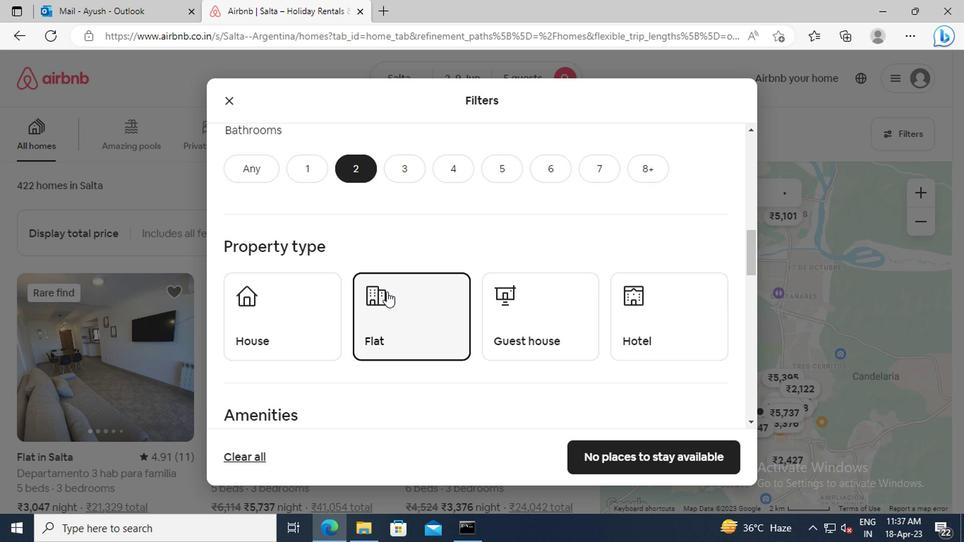 
Action: Mouse scrolled (384, 291) with delta (0, 0)
Screenshot: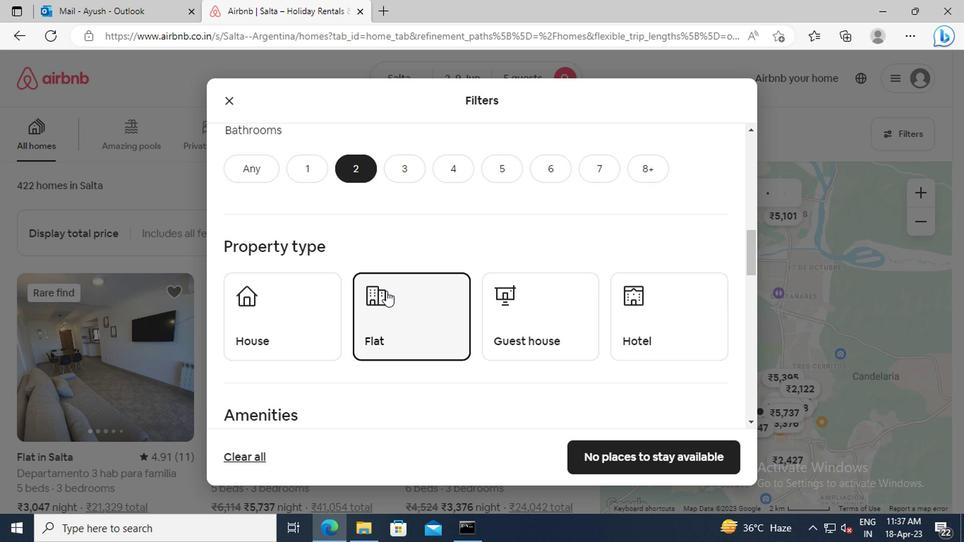 
Action: Mouse scrolled (384, 291) with delta (0, 0)
Screenshot: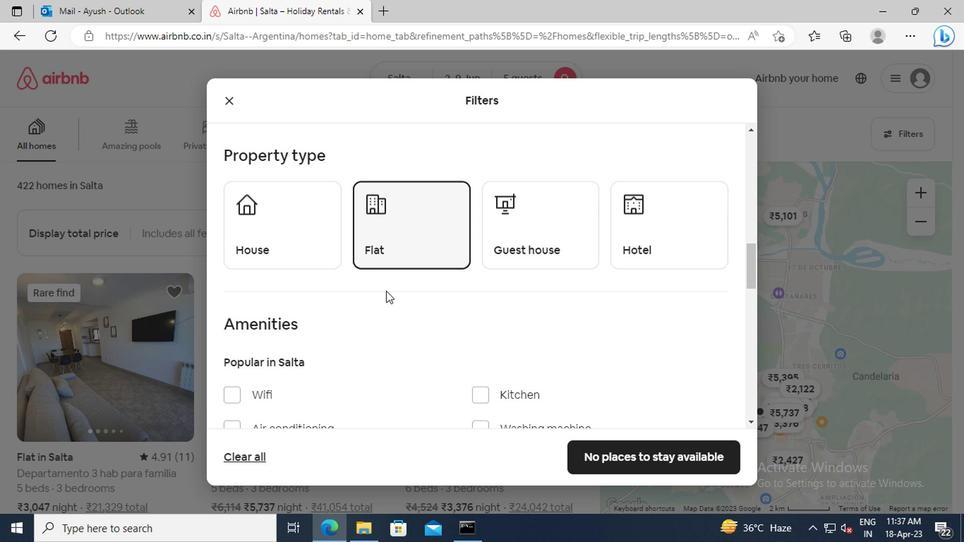 
Action: Mouse scrolled (384, 291) with delta (0, 0)
Screenshot: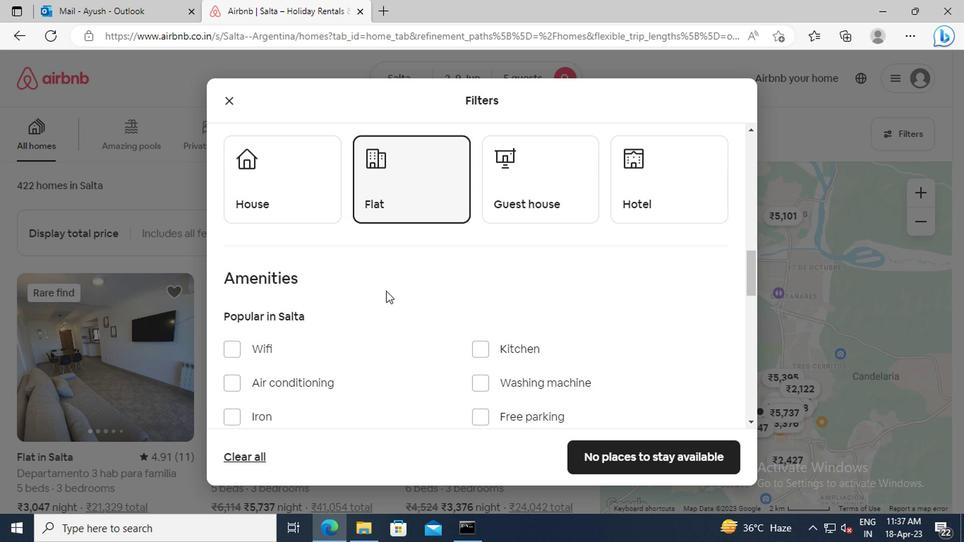
Action: Mouse scrolled (384, 291) with delta (0, 0)
Screenshot: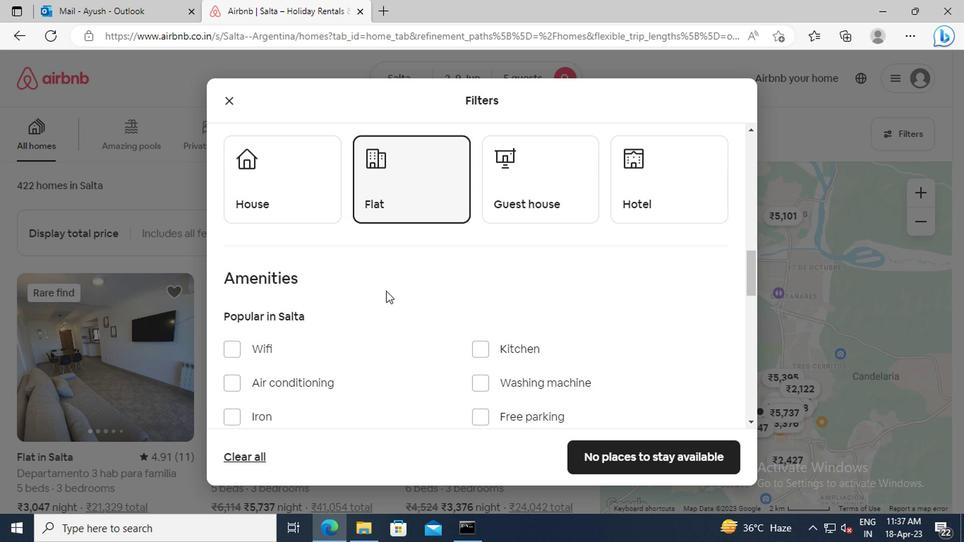 
Action: Mouse moved to (232, 261)
Screenshot: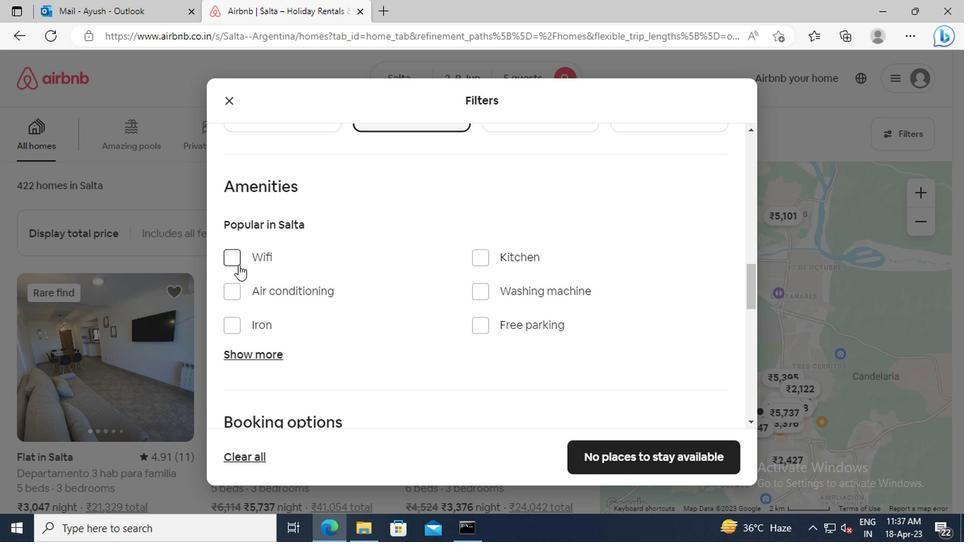 
Action: Mouse pressed left at (232, 261)
Screenshot: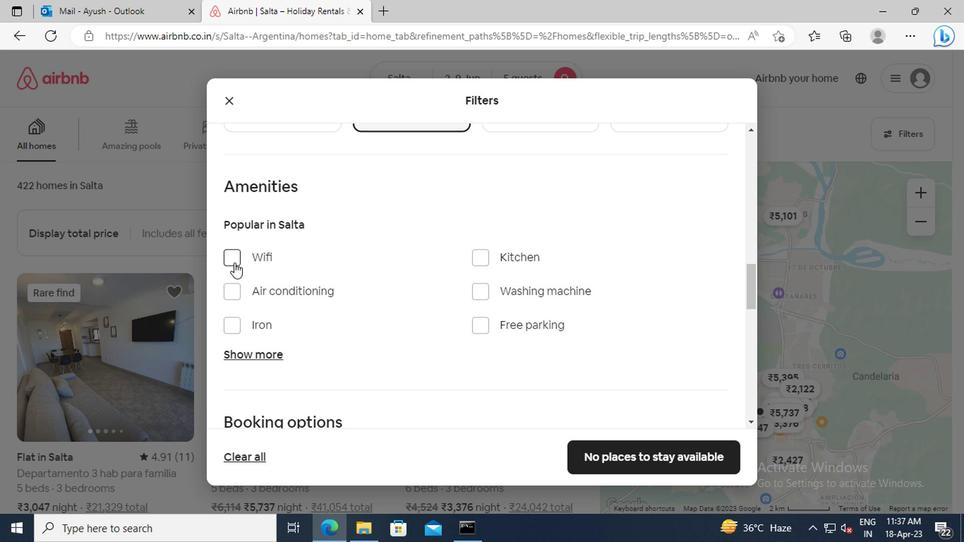 
Action: Mouse moved to (256, 308)
Screenshot: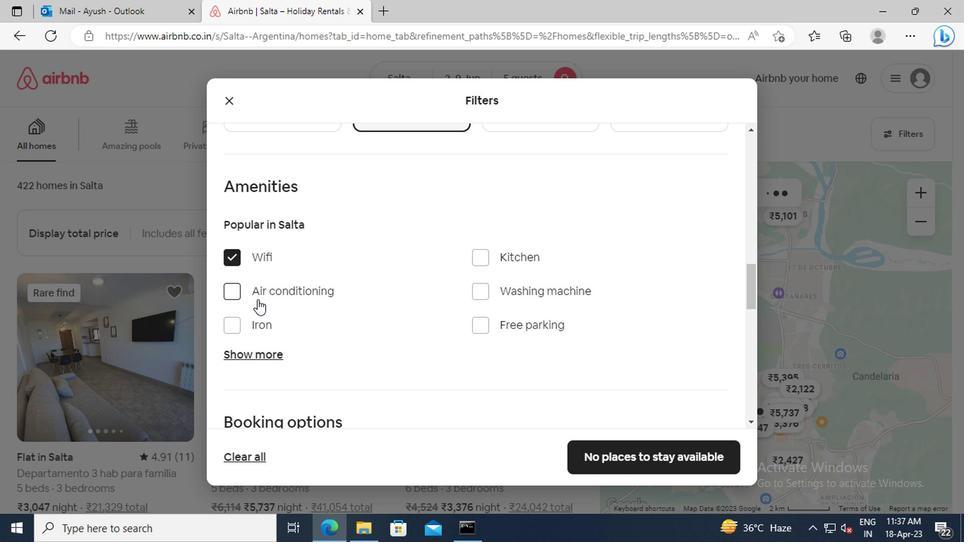 
Action: Mouse scrolled (256, 307) with delta (0, -1)
Screenshot: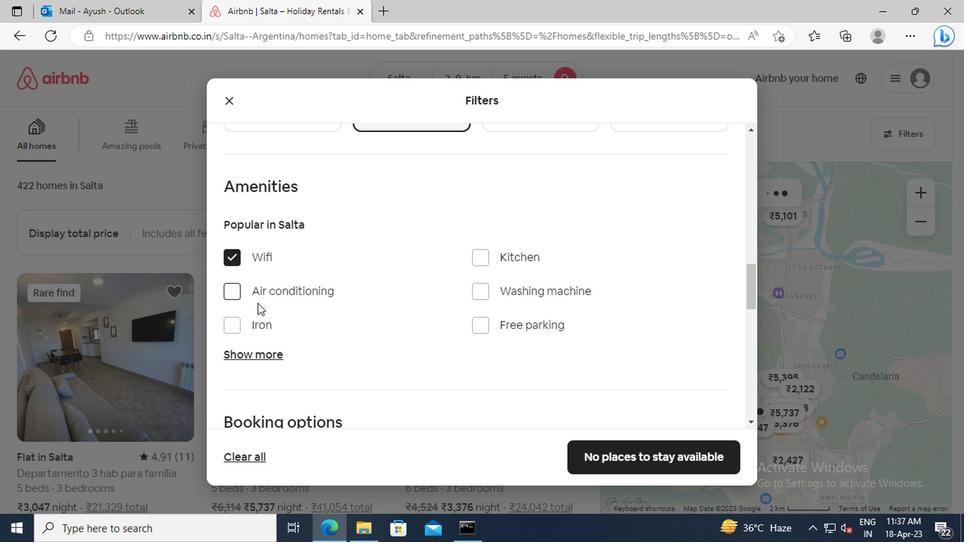 
Action: Mouse moved to (256, 309)
Screenshot: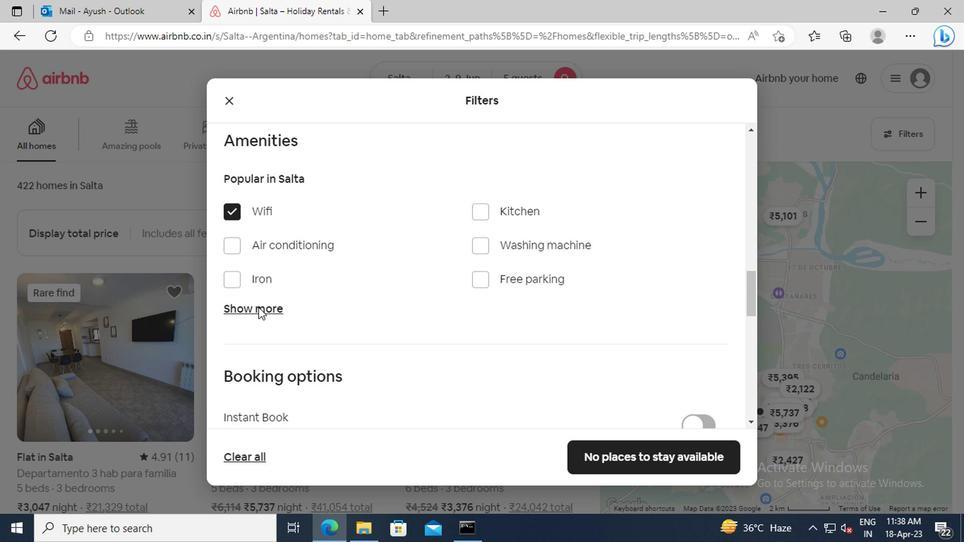 
Action: Mouse pressed left at (256, 309)
Screenshot: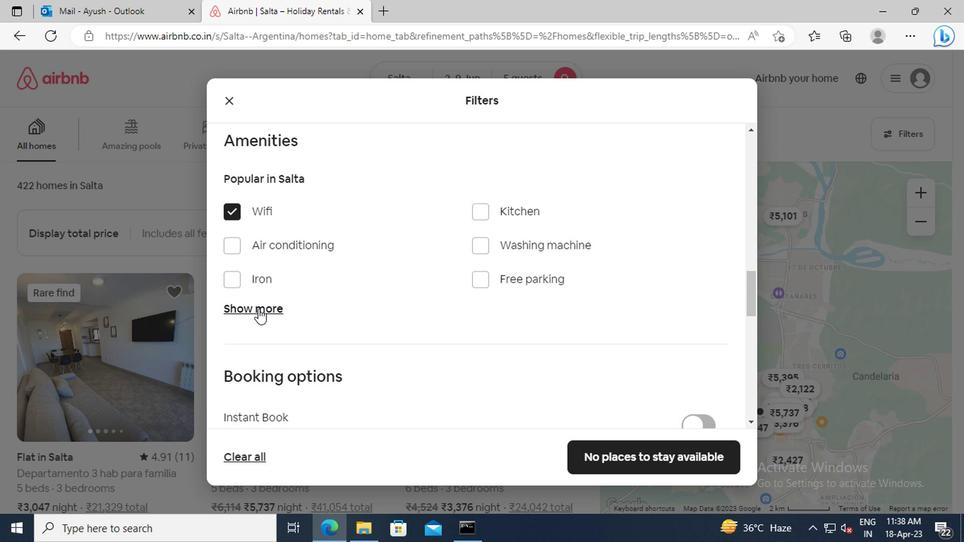 
Action: Mouse moved to (481, 359)
Screenshot: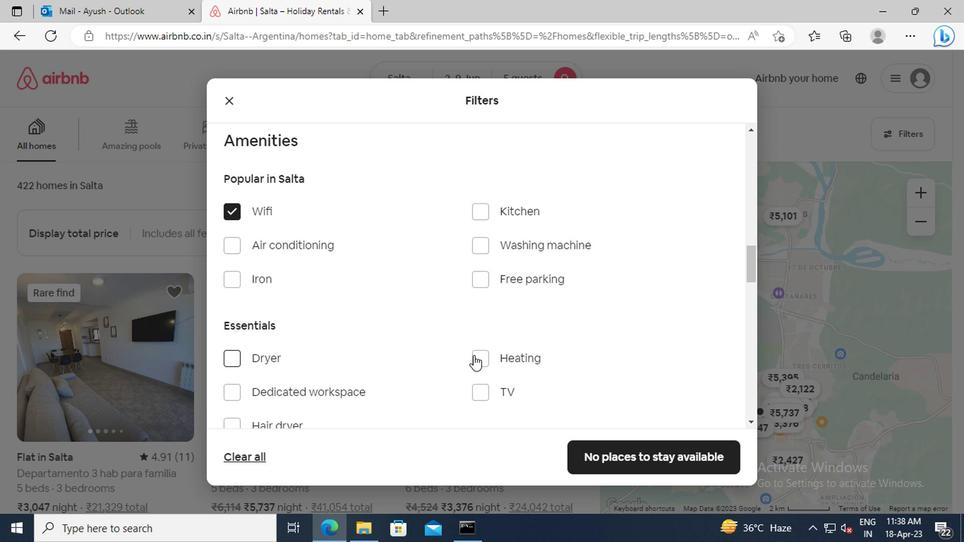 
Action: Mouse pressed left at (481, 359)
Screenshot: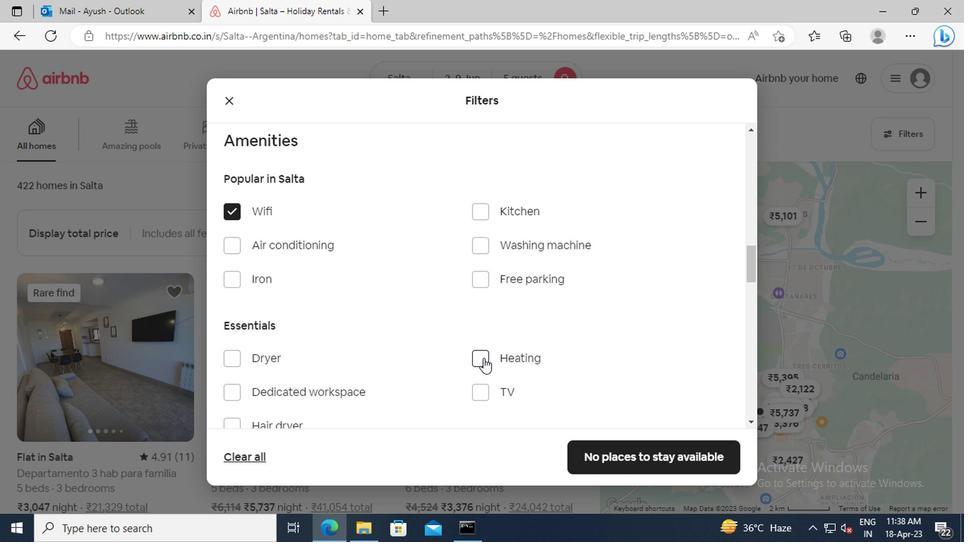 
Action: Mouse moved to (369, 317)
Screenshot: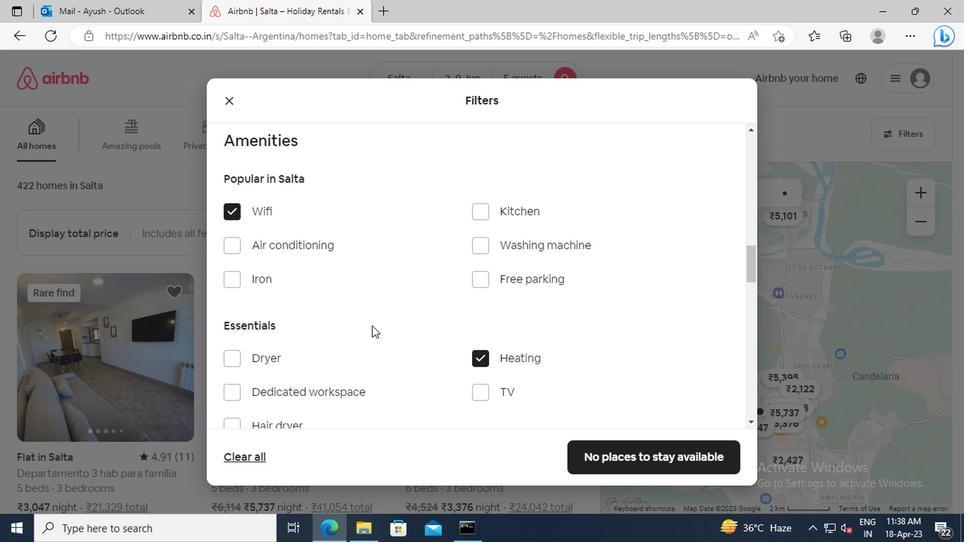 
Action: Mouse scrolled (369, 316) with delta (0, 0)
Screenshot: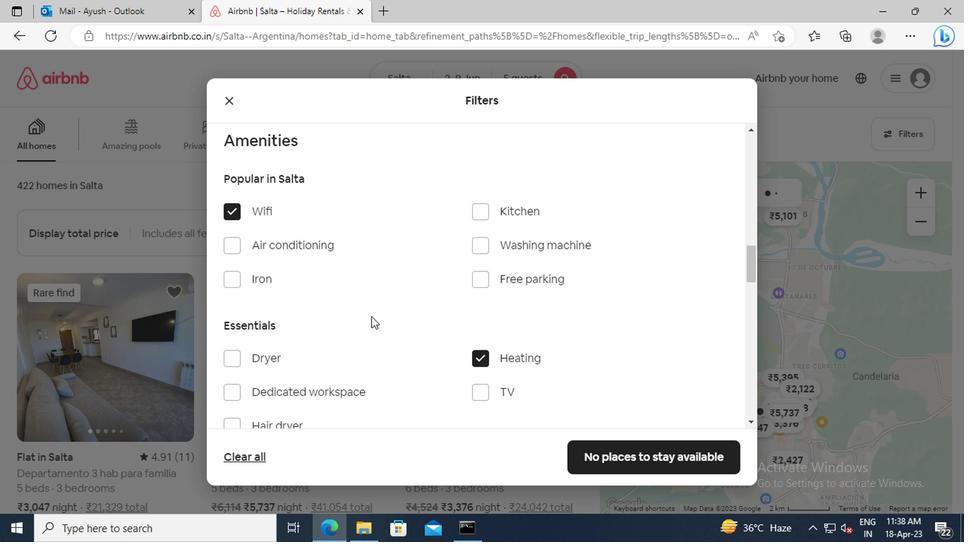 
Action: Mouse scrolled (369, 316) with delta (0, 0)
Screenshot: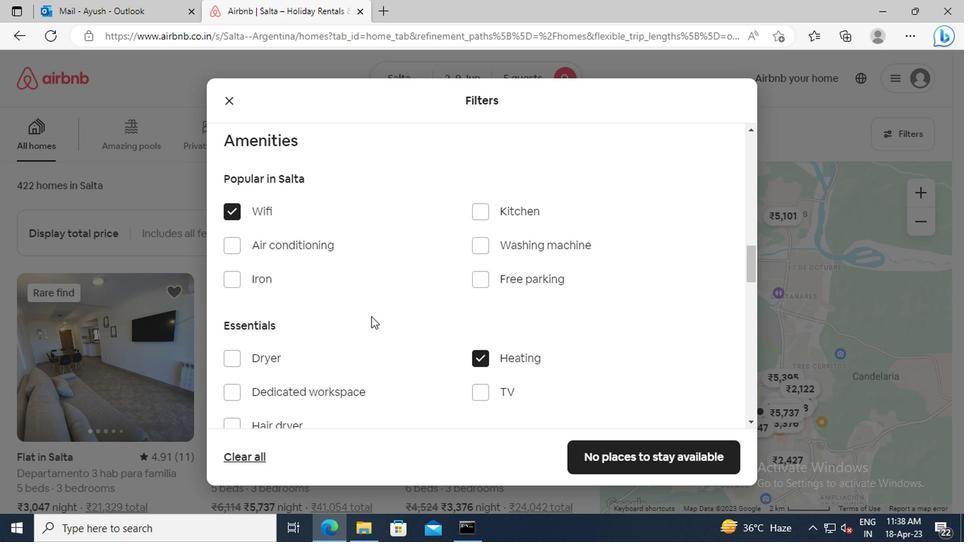 
Action: Mouse scrolled (369, 316) with delta (0, 0)
Screenshot: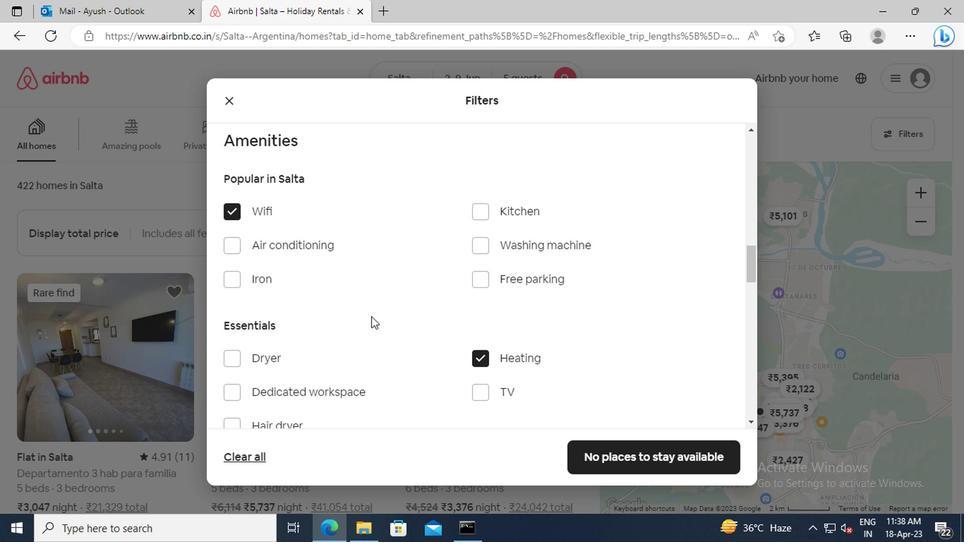 
Action: Mouse scrolled (369, 316) with delta (0, 0)
Screenshot: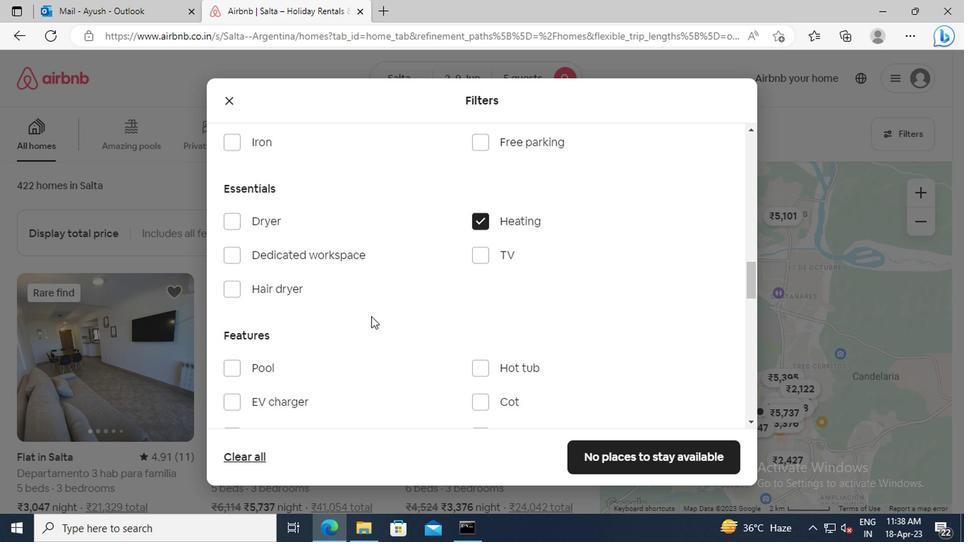 
Action: Mouse scrolled (369, 316) with delta (0, 0)
Screenshot: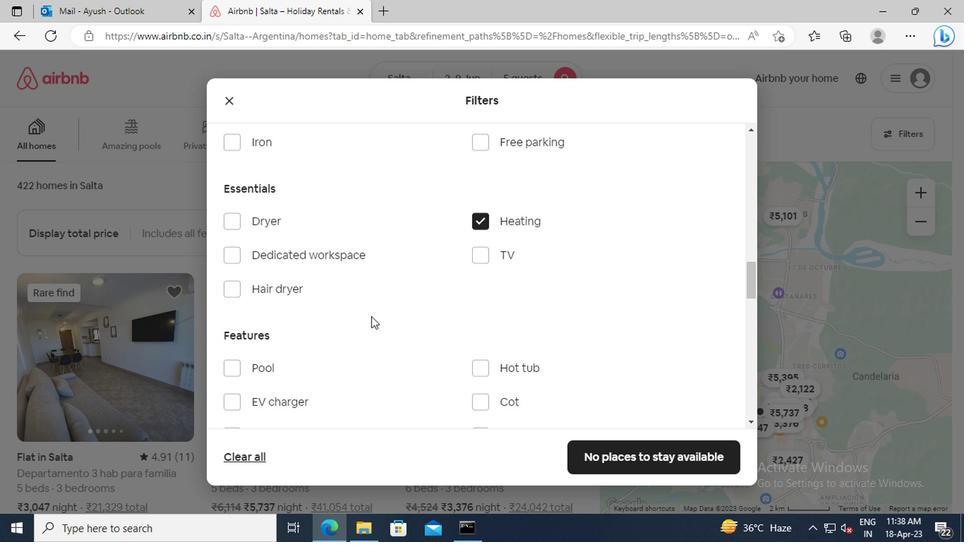 
Action: Mouse scrolled (369, 316) with delta (0, 0)
Screenshot: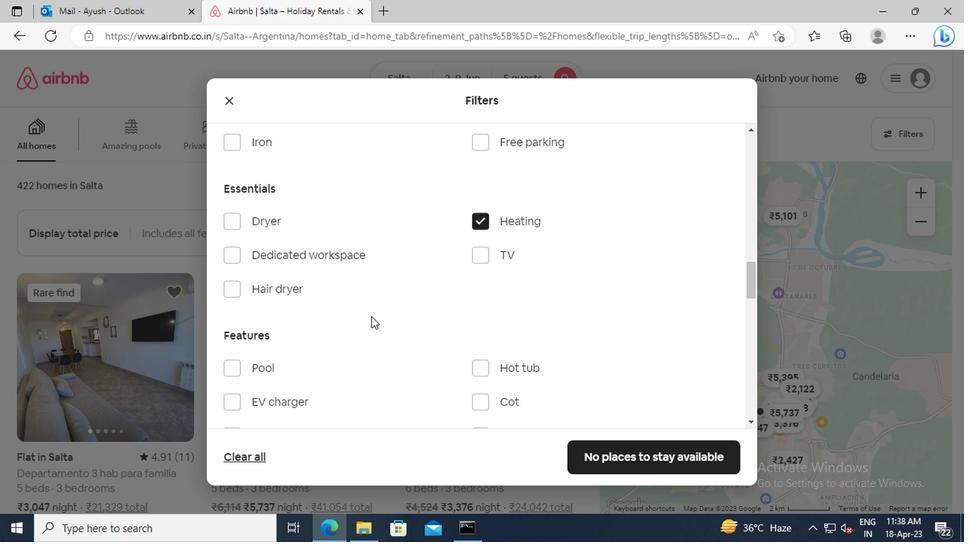 
Action: Mouse scrolled (369, 316) with delta (0, 0)
Screenshot: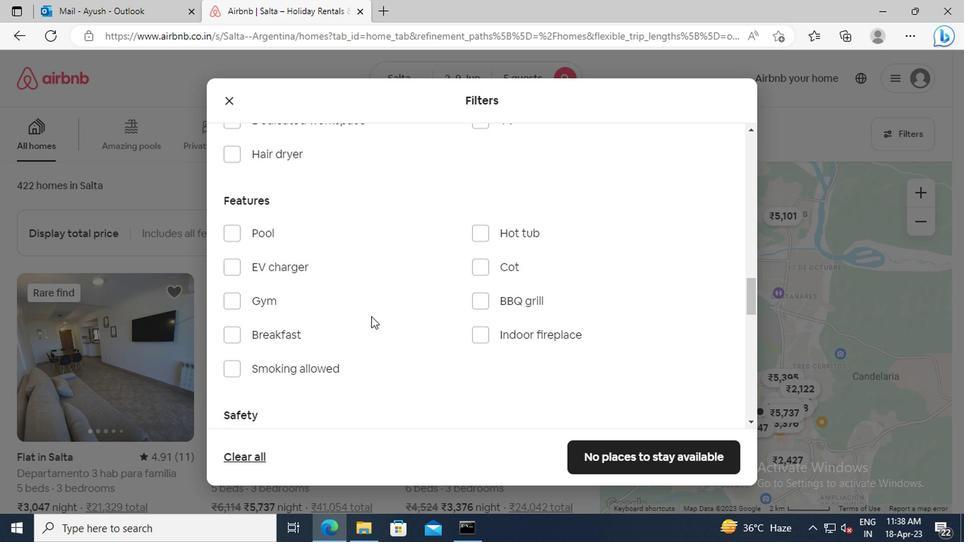 
Action: Mouse scrolled (369, 316) with delta (0, 0)
Screenshot: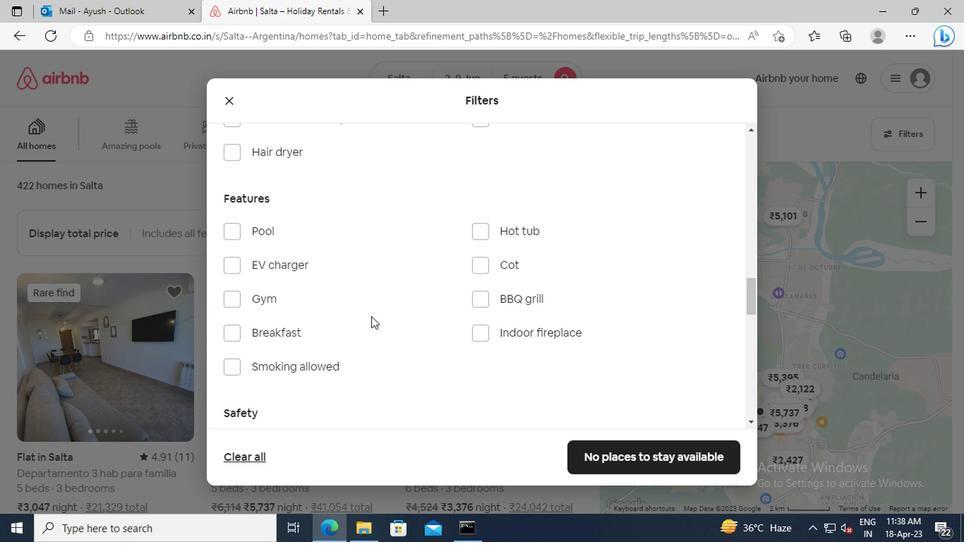 
Action: Mouse scrolled (369, 316) with delta (0, 0)
Screenshot: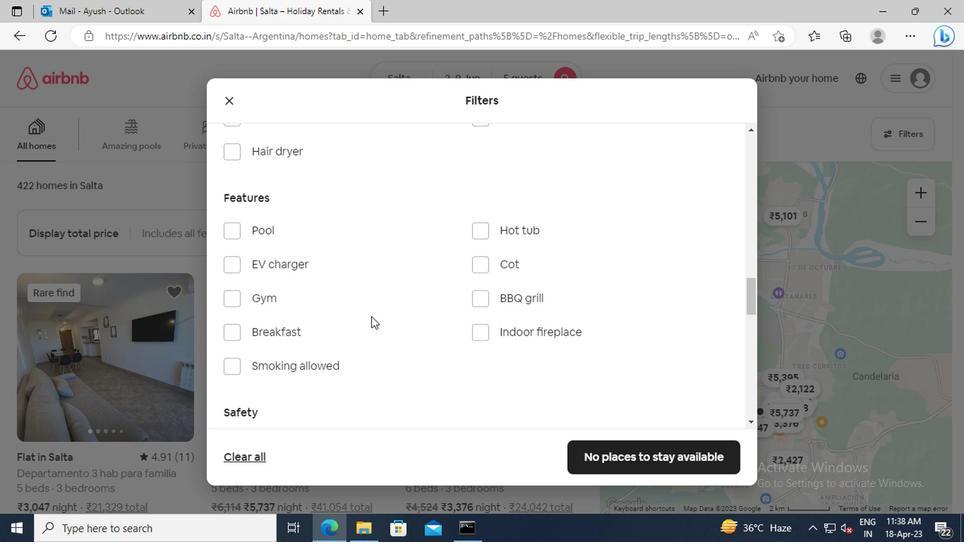 
Action: Mouse scrolled (369, 316) with delta (0, 0)
Screenshot: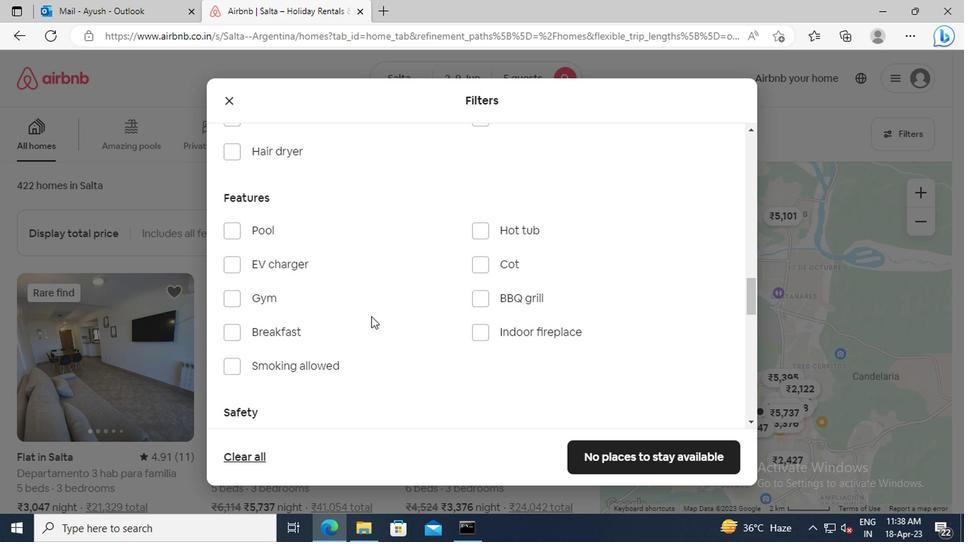 
Action: Mouse scrolled (369, 316) with delta (0, 0)
Screenshot: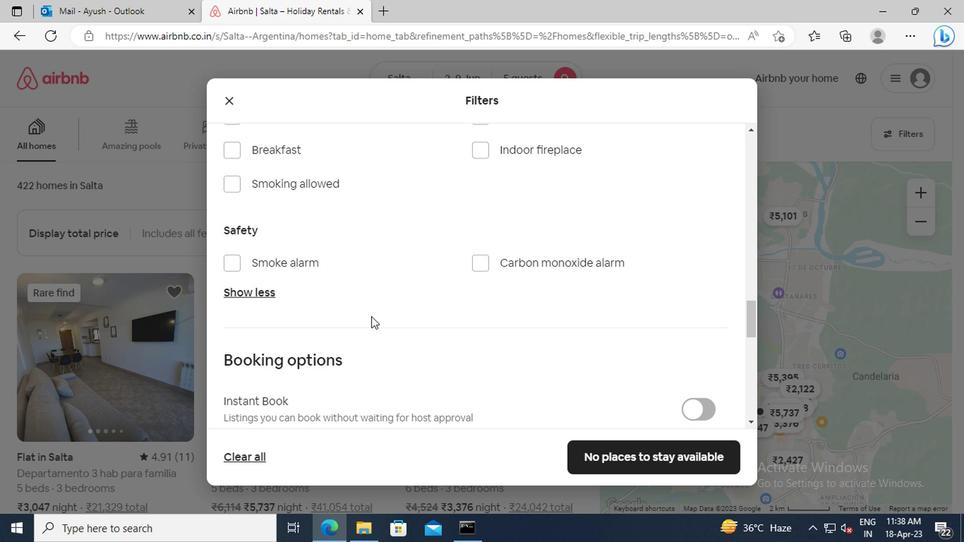 
Action: Mouse scrolled (369, 316) with delta (0, 0)
Screenshot: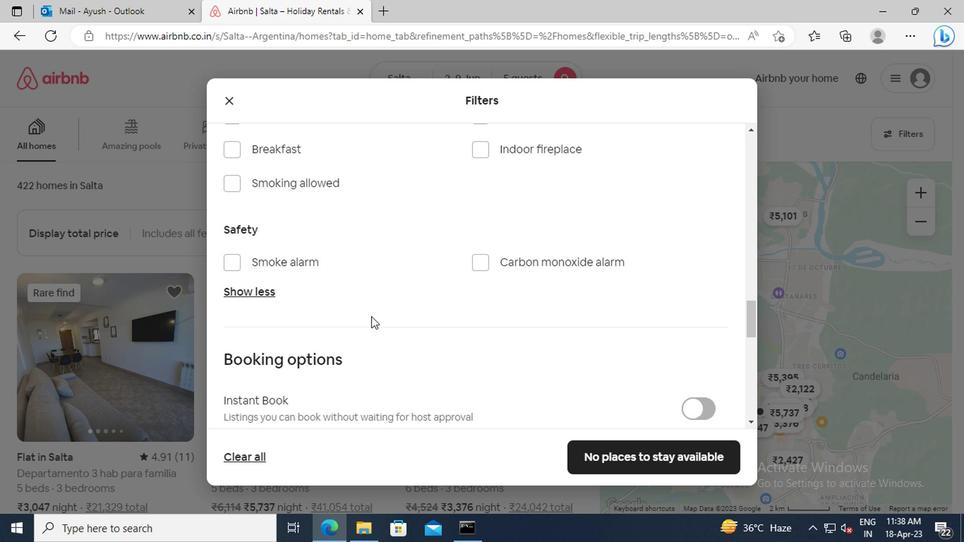 
Action: Mouse scrolled (369, 316) with delta (0, 0)
Screenshot: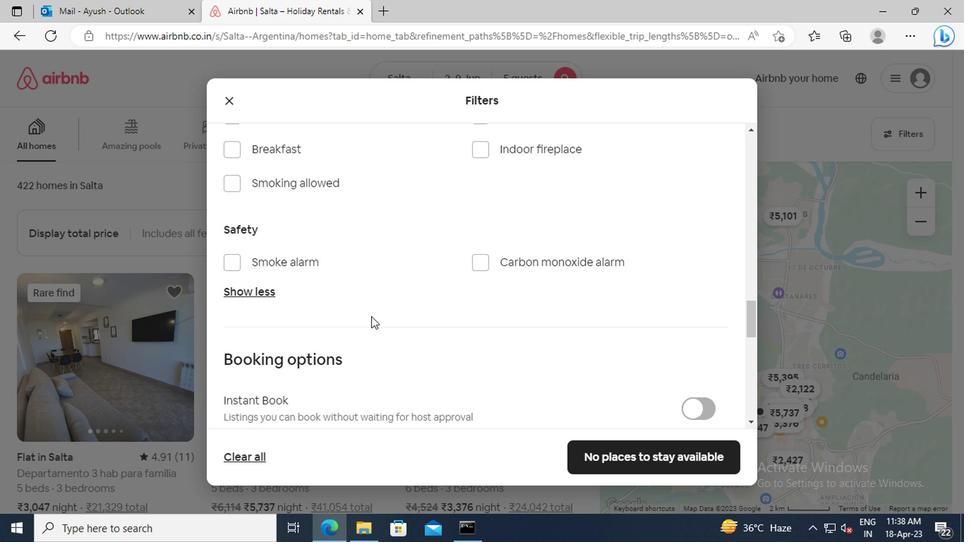 
Action: Mouse moved to (698, 316)
Screenshot: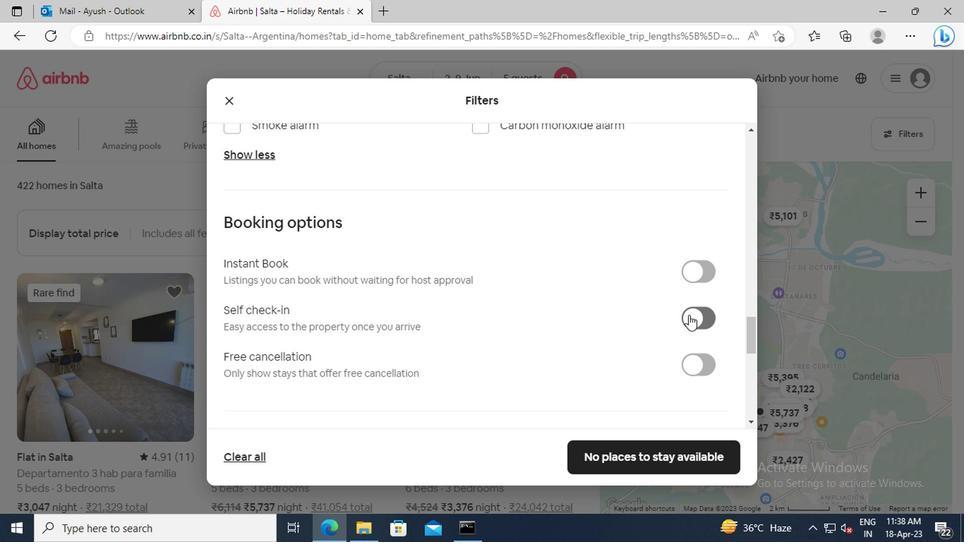 
Action: Mouse pressed left at (698, 316)
Screenshot: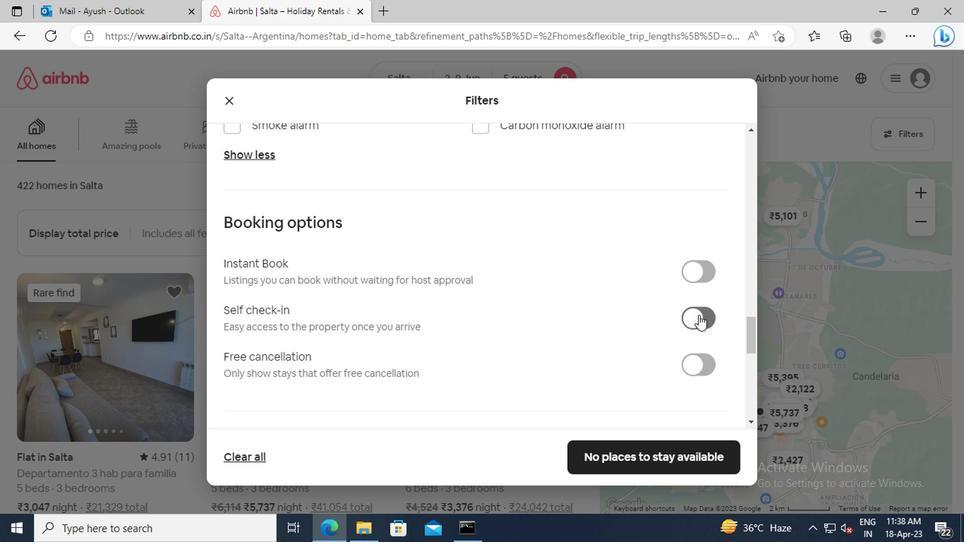 
Action: Mouse moved to (368, 301)
Screenshot: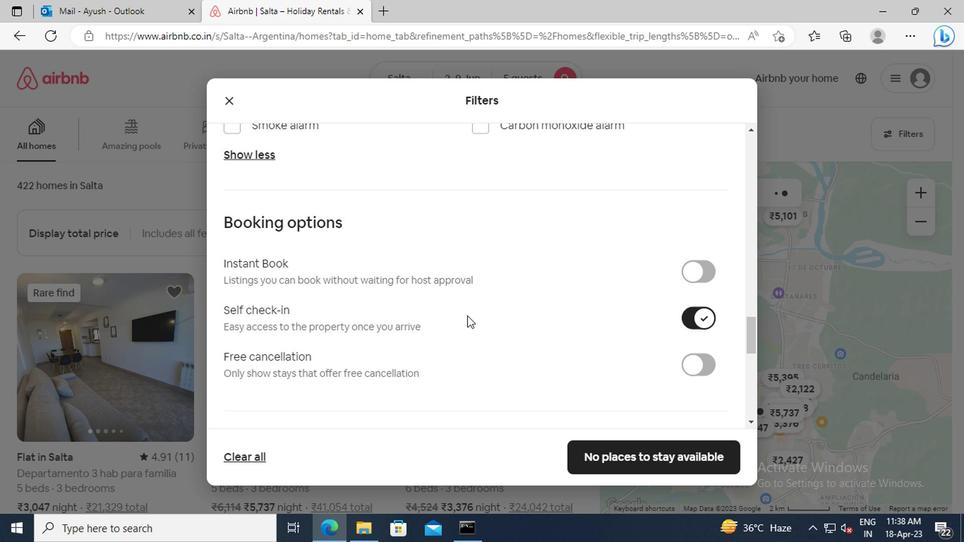 
Action: Mouse scrolled (368, 300) with delta (0, -1)
Screenshot: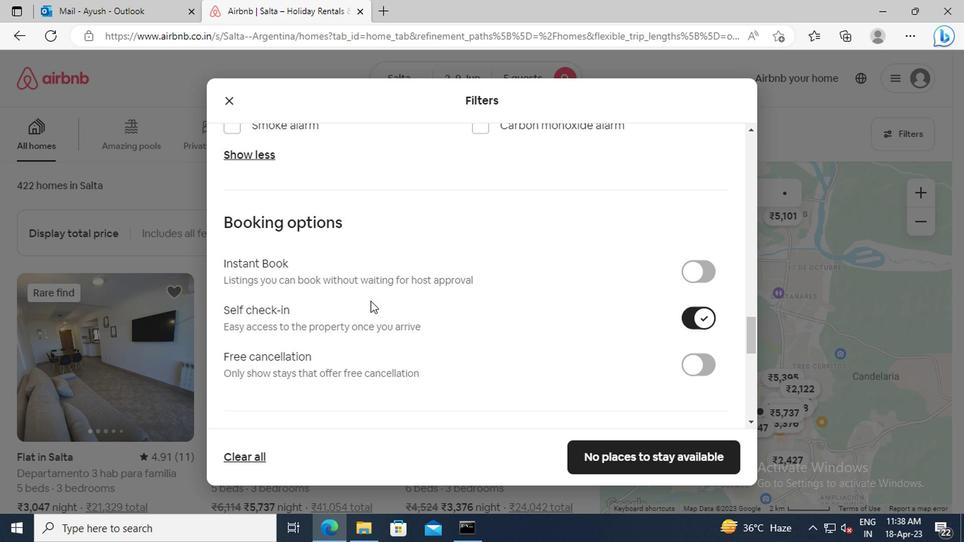 
Action: Mouse scrolled (368, 300) with delta (0, -1)
Screenshot: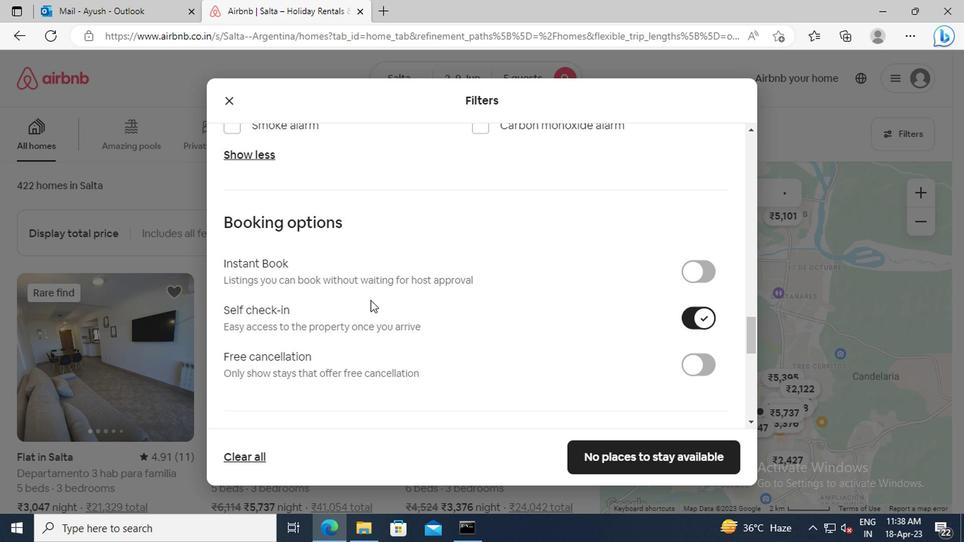 
Action: Mouse scrolled (368, 300) with delta (0, -1)
Screenshot: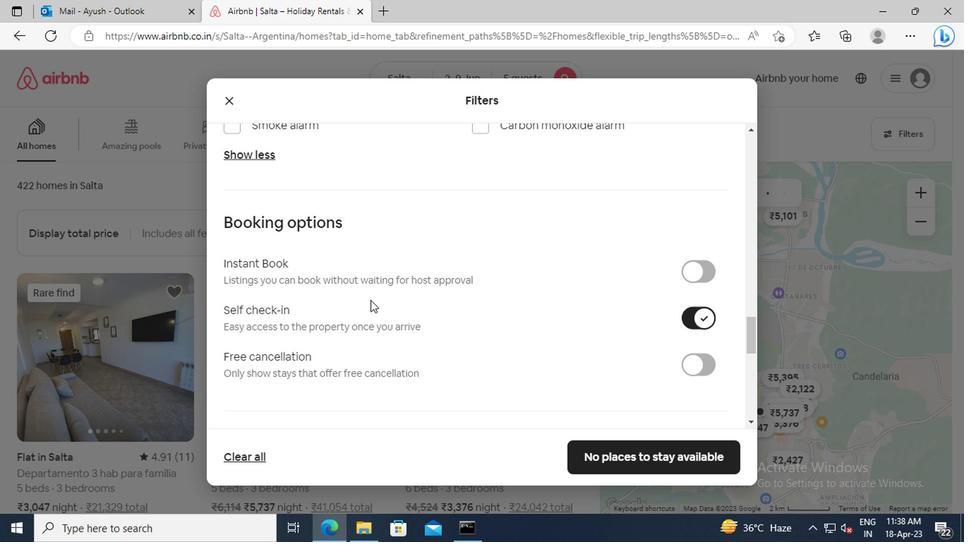 
Action: Mouse scrolled (368, 300) with delta (0, -1)
Screenshot: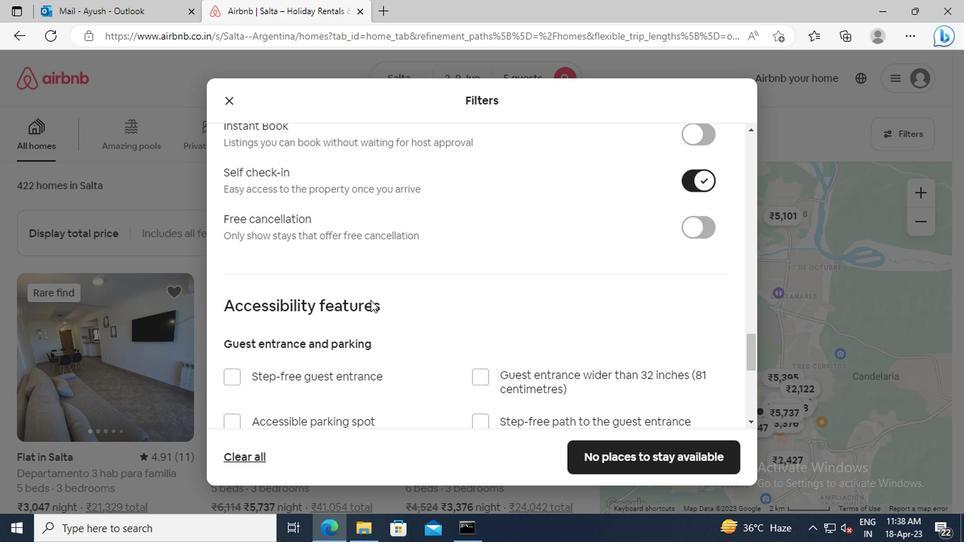 
Action: Mouse scrolled (368, 300) with delta (0, -1)
Screenshot: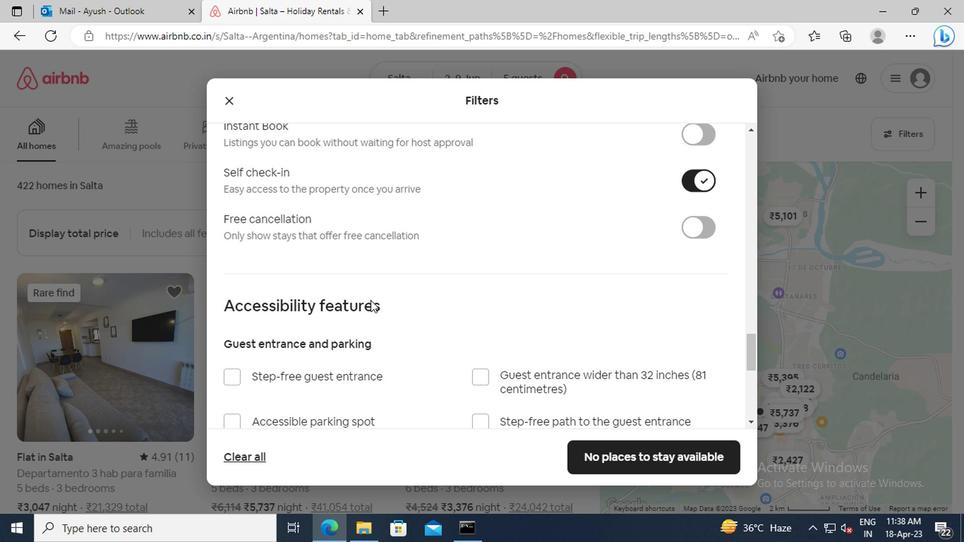 
Action: Mouse scrolled (368, 300) with delta (0, -1)
Screenshot: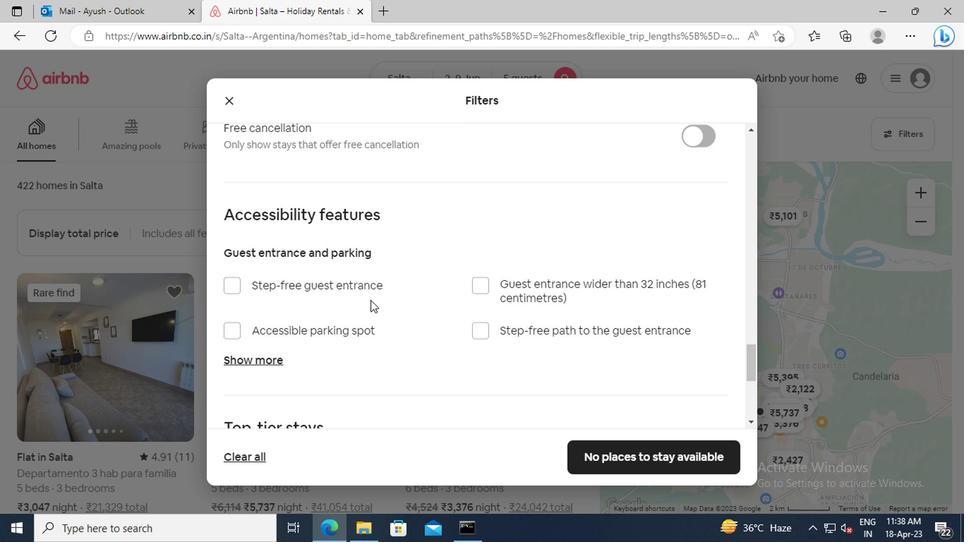 
Action: Mouse scrolled (368, 300) with delta (0, -1)
Screenshot: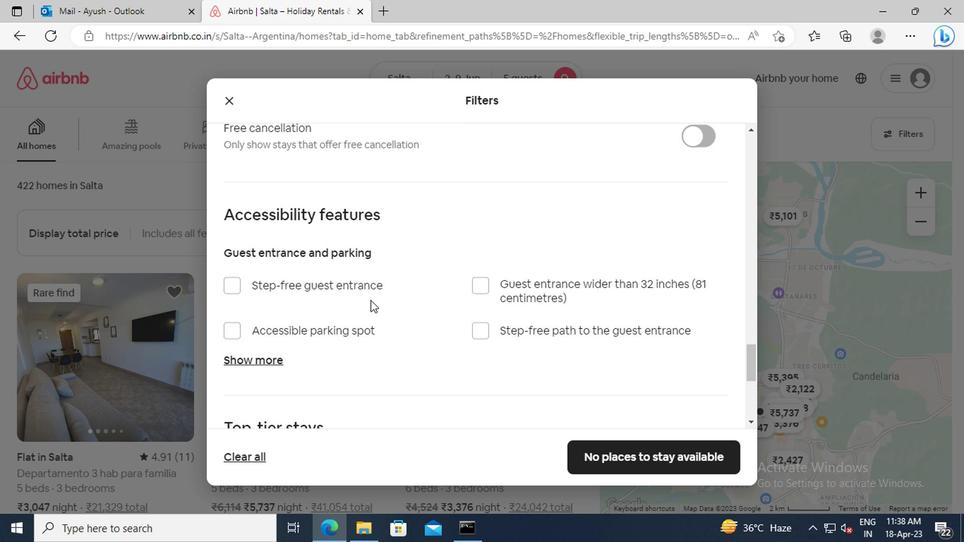 
Action: Mouse scrolled (368, 300) with delta (0, -1)
Screenshot: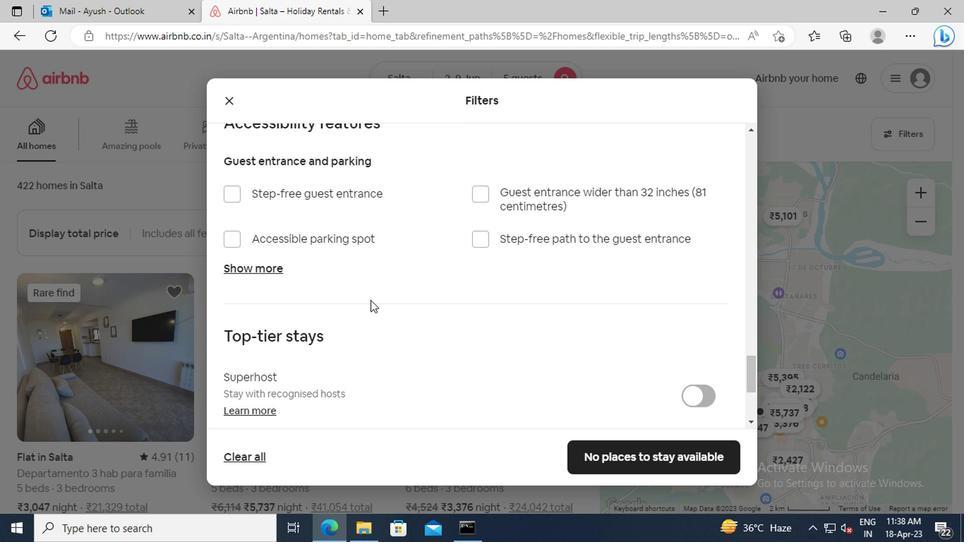 
Action: Mouse scrolled (368, 300) with delta (0, -1)
Screenshot: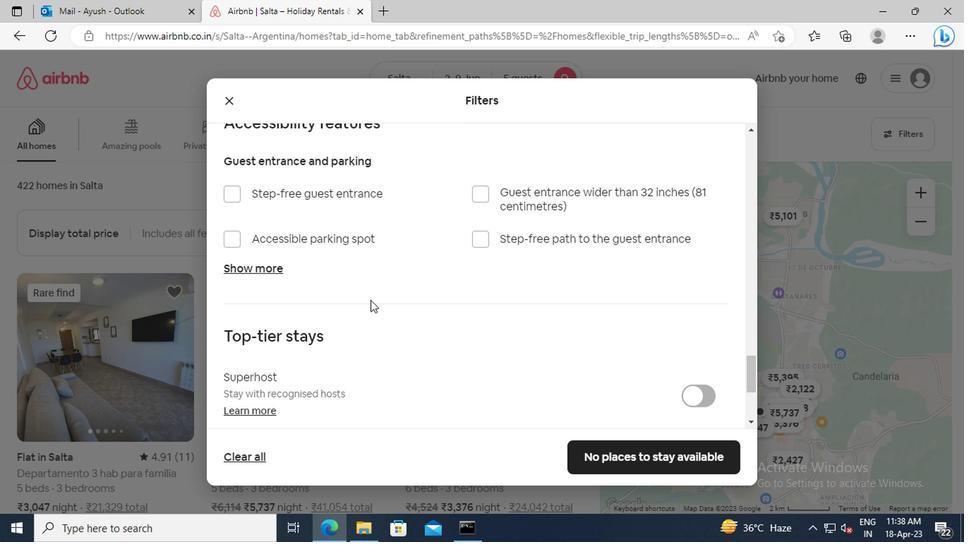 
Action: Mouse scrolled (368, 300) with delta (0, -1)
Screenshot: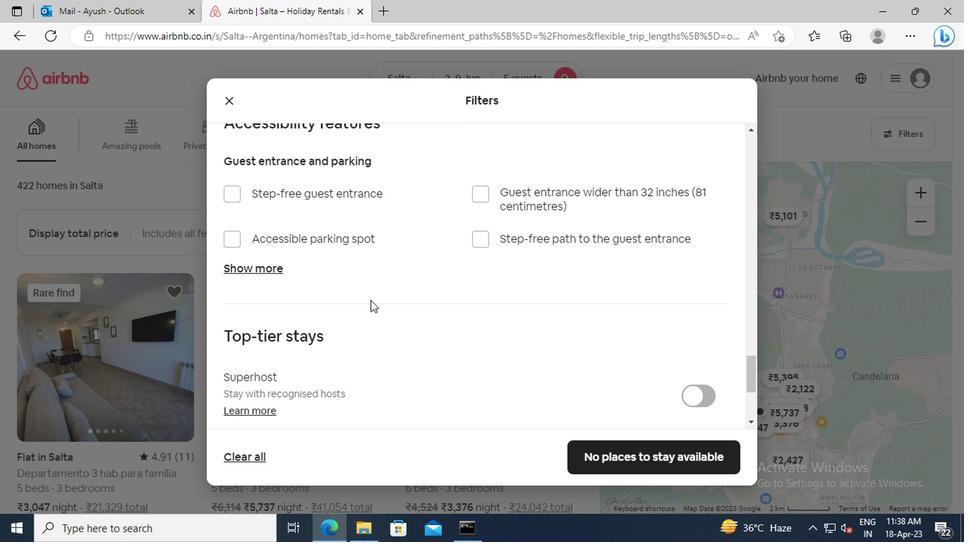 
Action: Mouse moved to (367, 300)
Screenshot: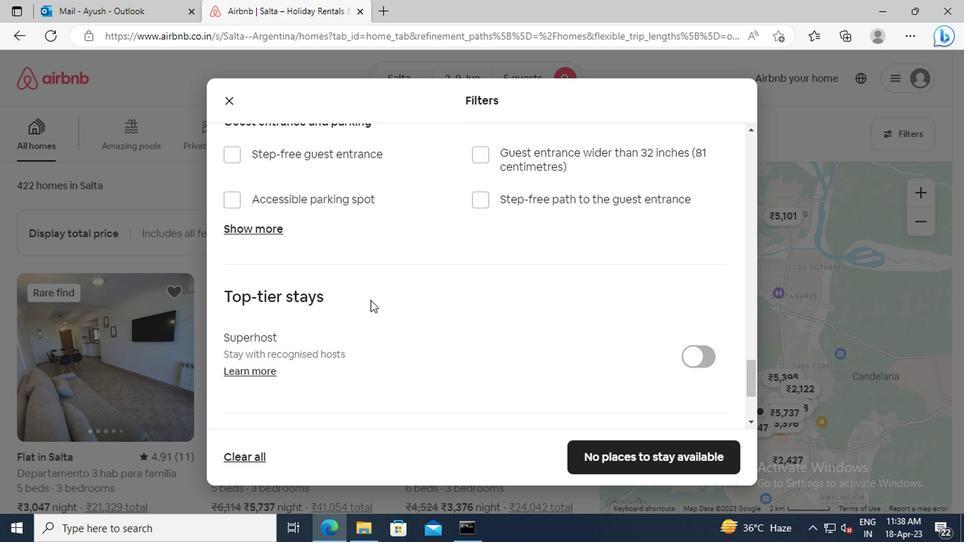 
Action: Mouse scrolled (367, 299) with delta (0, 0)
Screenshot: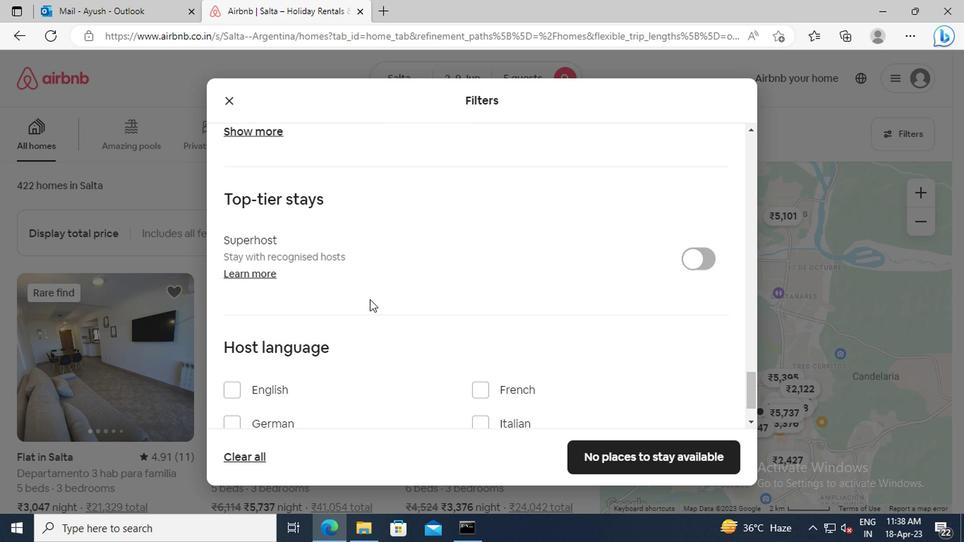 
Action: Mouse scrolled (367, 299) with delta (0, 0)
Screenshot: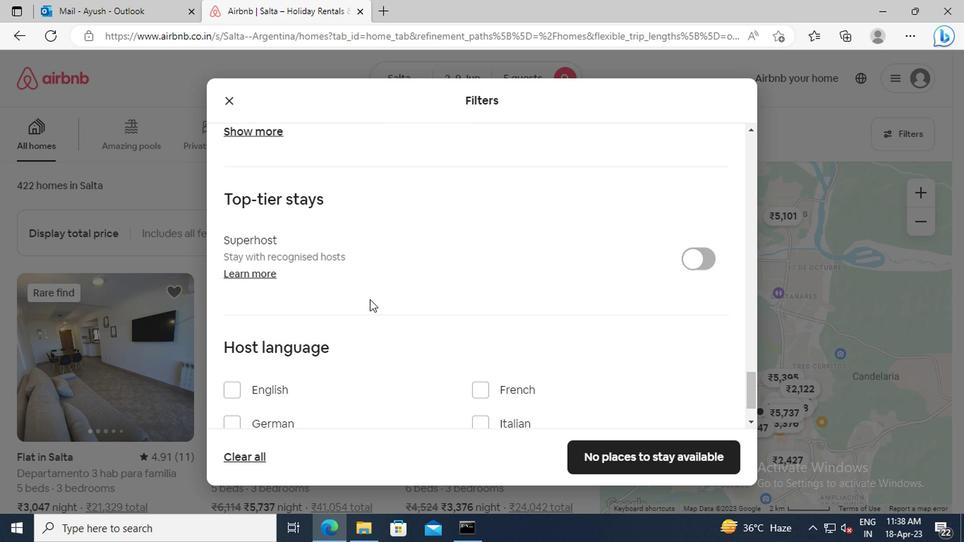 
Action: Mouse moved to (224, 331)
Screenshot: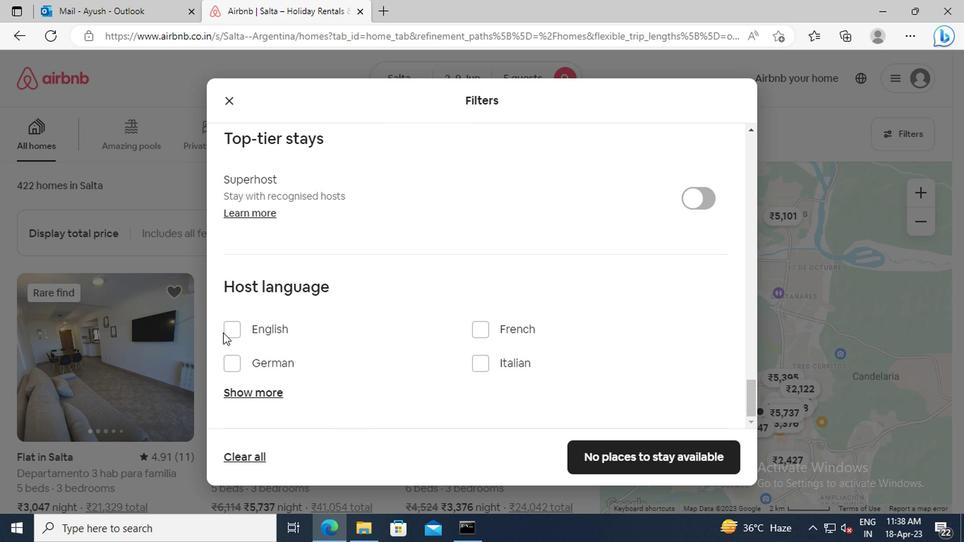 
Action: Mouse pressed left at (224, 331)
Screenshot: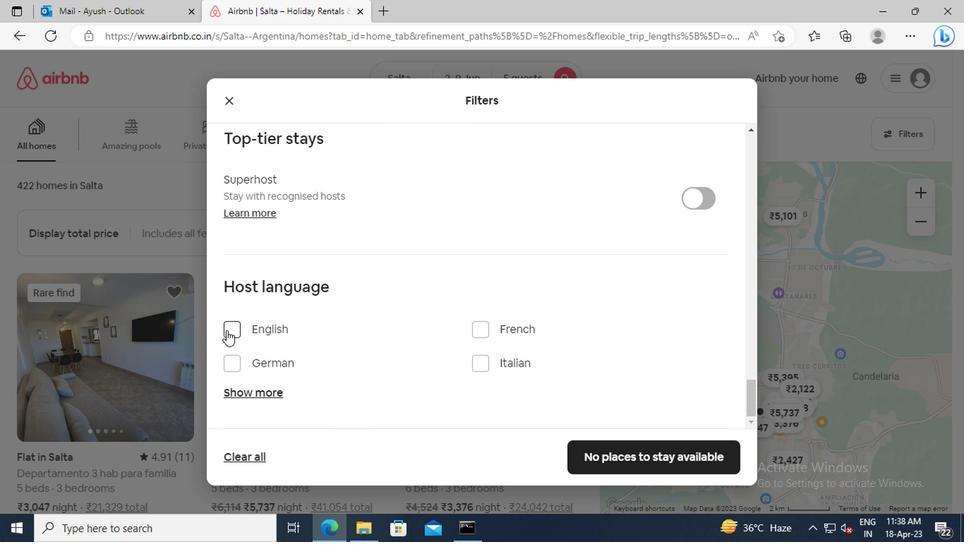 
Action: Mouse moved to (646, 456)
Screenshot: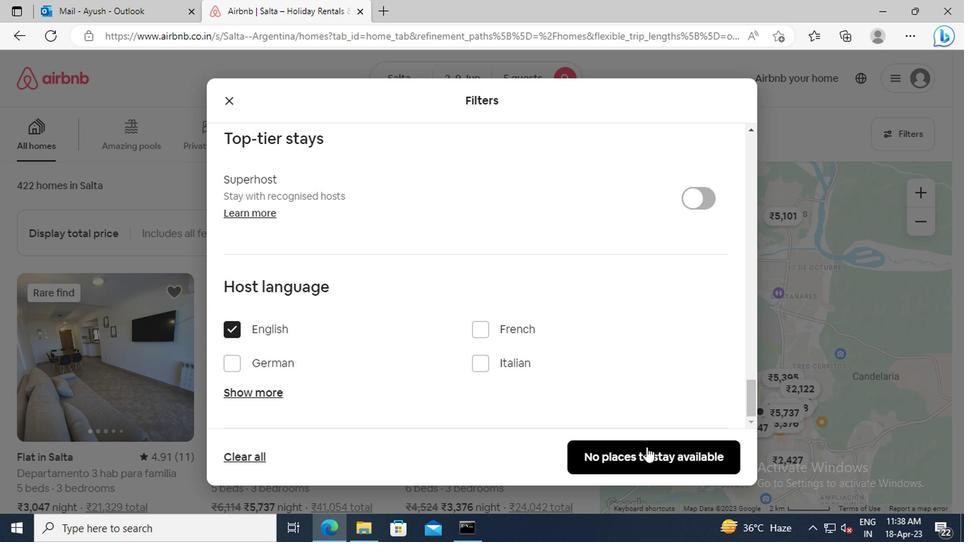 
Action: Mouse pressed left at (646, 456)
Screenshot: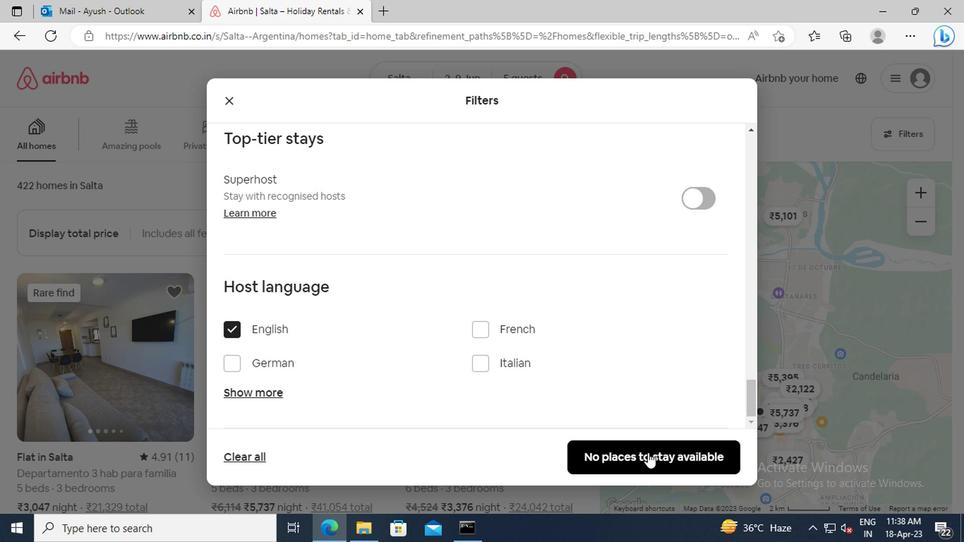 
Action: Mouse moved to (632, 416)
Screenshot: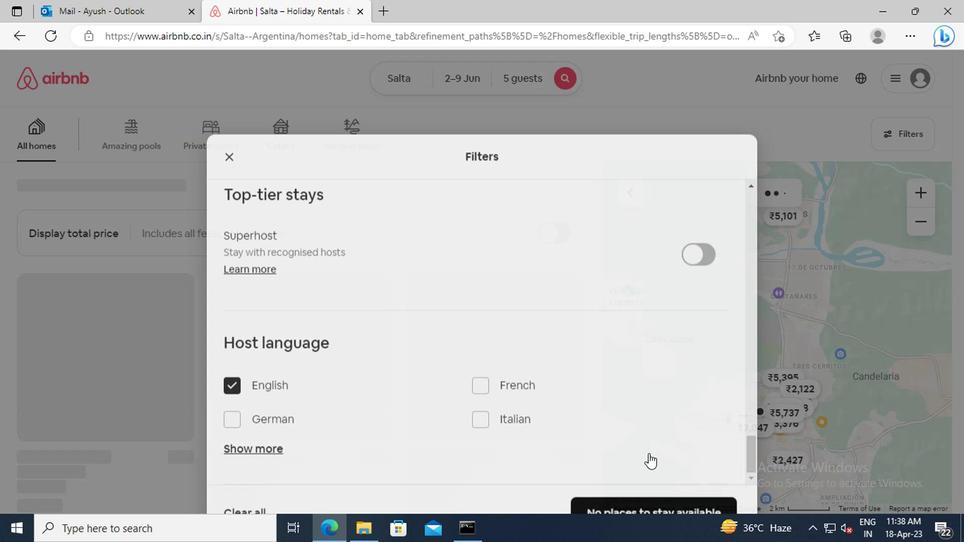 
